 Task: Search one way flight ticket for 1 adult, 6 children, 1 infant in seat and 1 infant on lap in business from Niagara Falls: Niagara Falls International Airport to Raleigh: Raleigh-durham International Airport on 8-5-2023. Number of bags: 2 checked bags. Price is upto 85000. Outbound departure time preference is 17:00.
Action: Mouse moved to (312, 273)
Screenshot: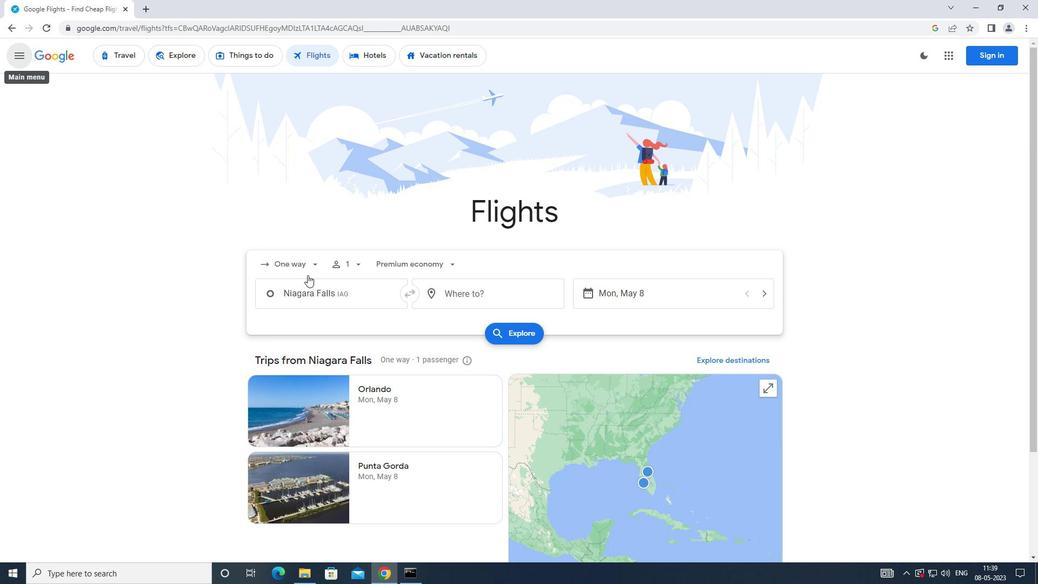 
Action: Mouse pressed left at (312, 273)
Screenshot: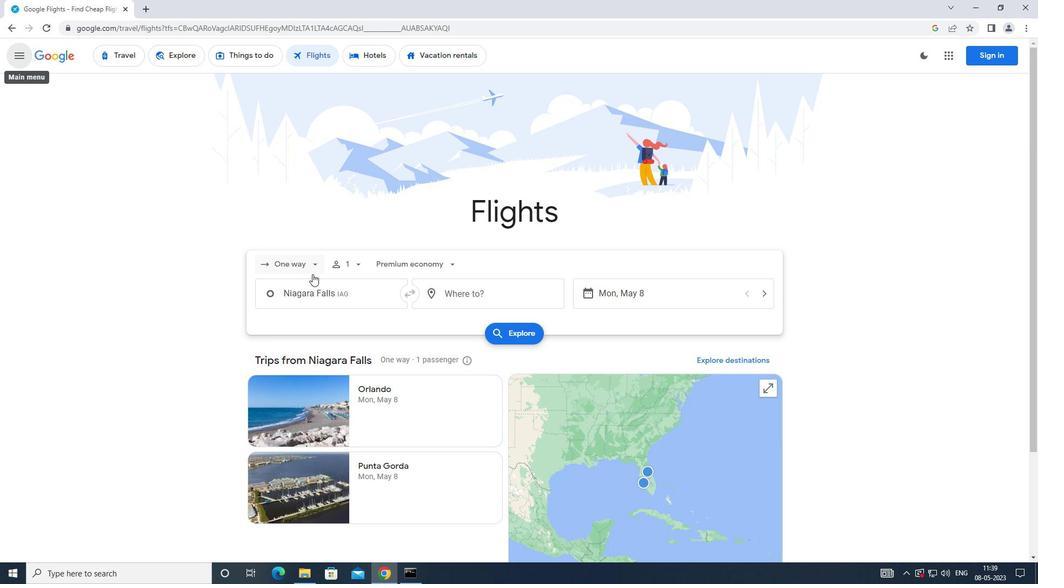 
Action: Mouse moved to (312, 307)
Screenshot: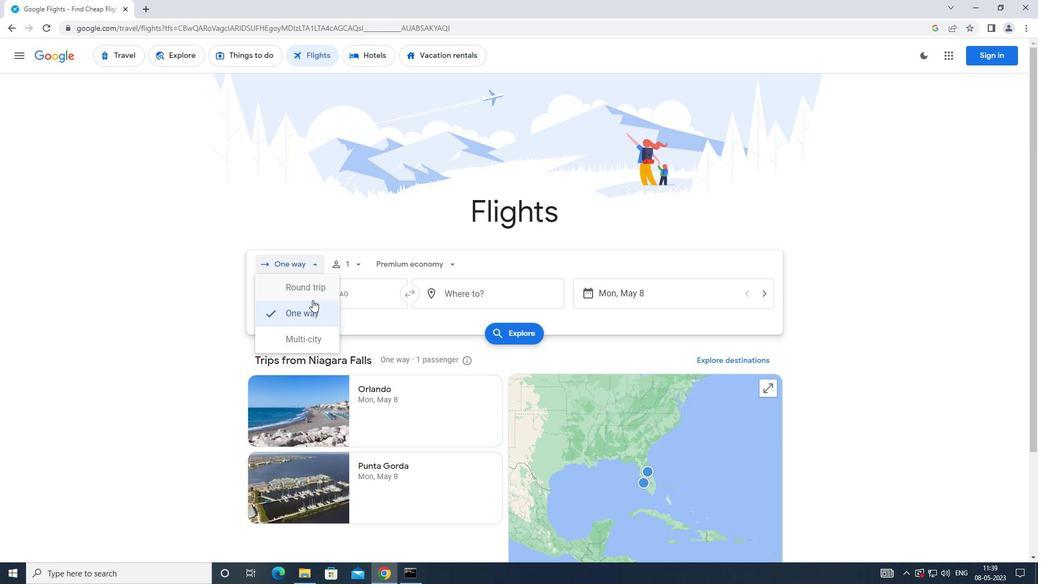 
Action: Mouse pressed left at (312, 307)
Screenshot: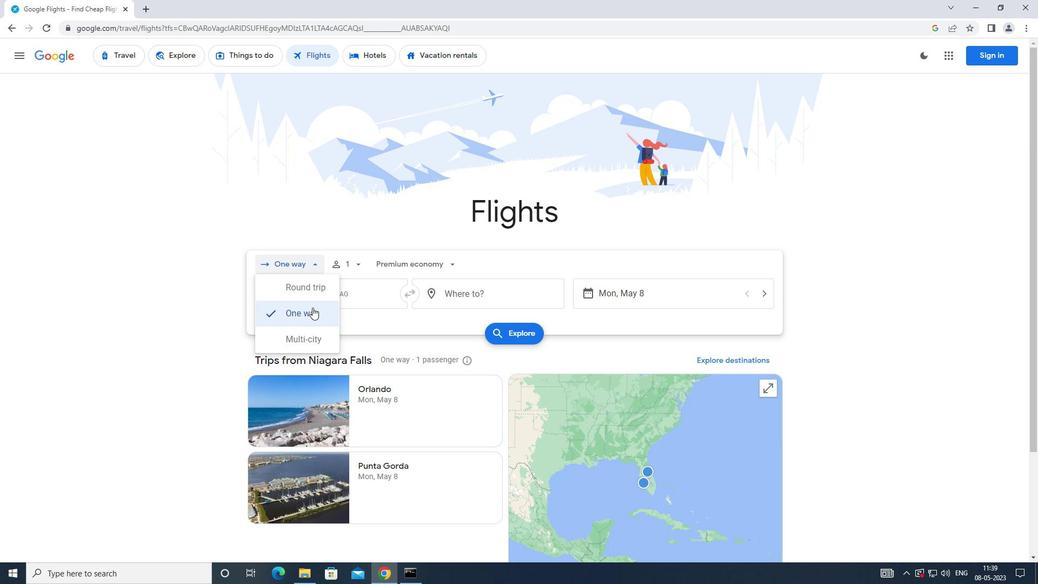 
Action: Mouse moved to (358, 266)
Screenshot: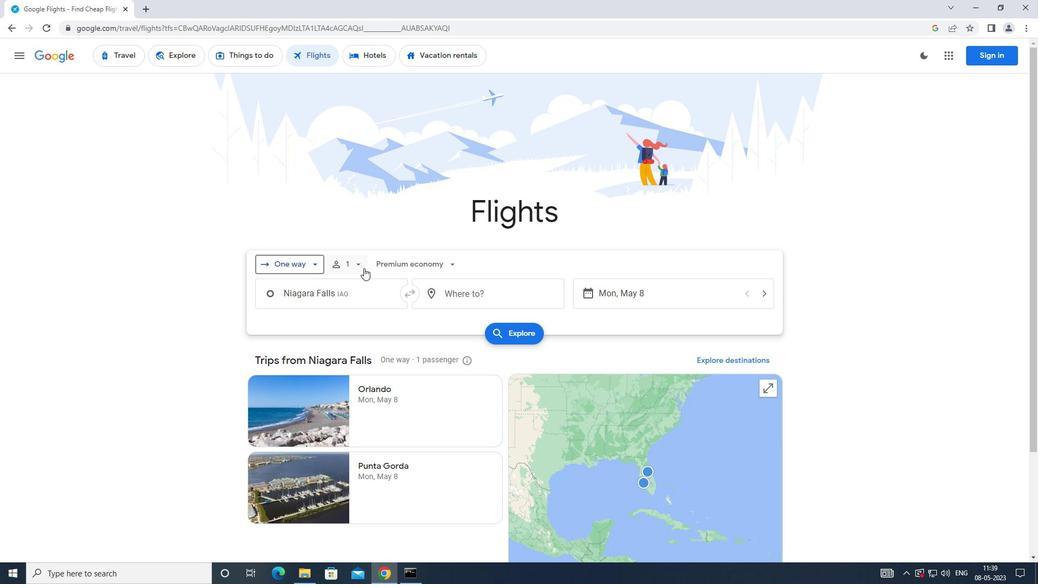
Action: Mouse pressed left at (358, 266)
Screenshot: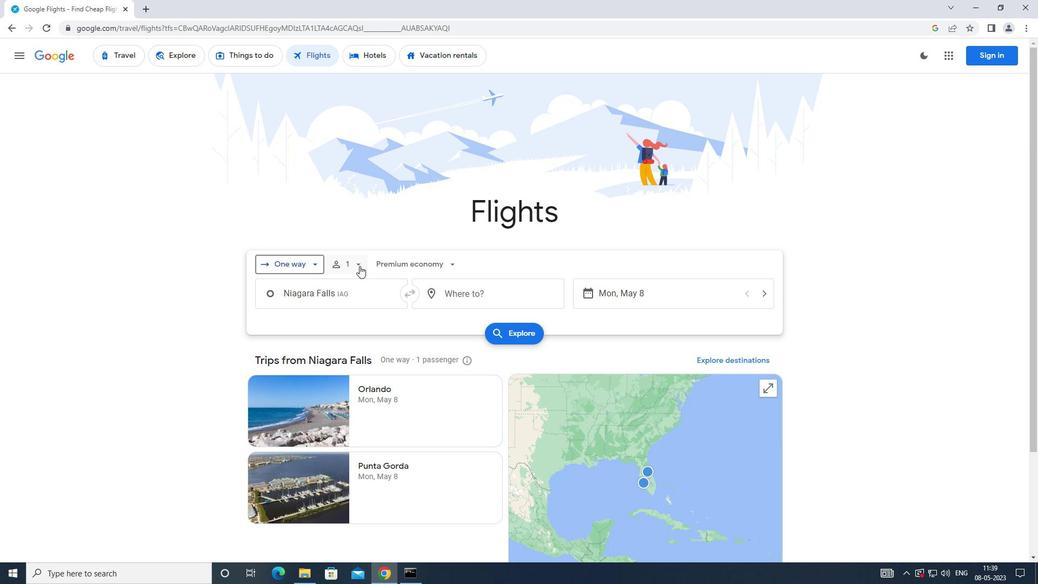 
Action: Mouse moved to (439, 320)
Screenshot: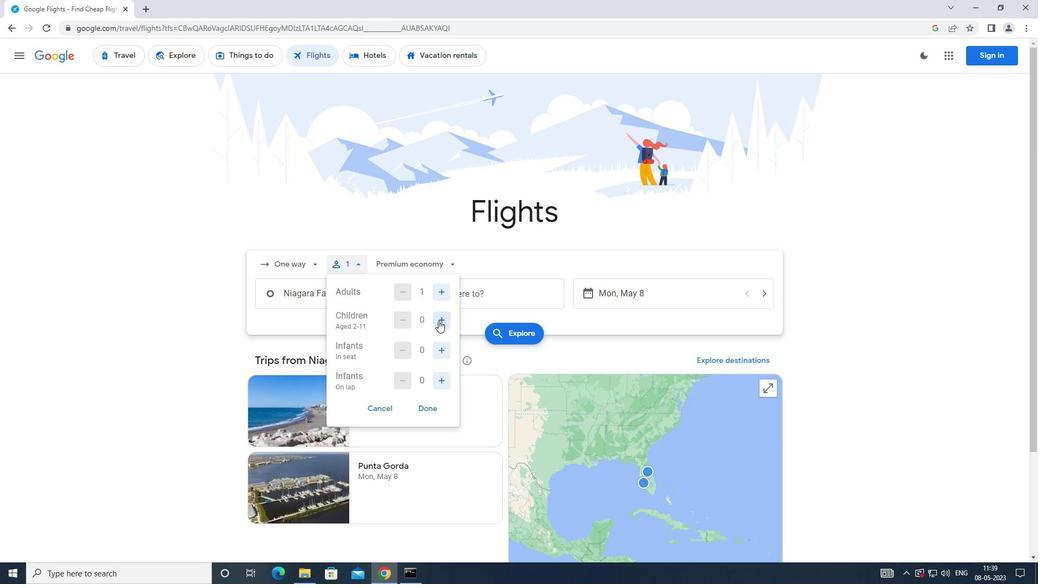 
Action: Mouse pressed left at (439, 320)
Screenshot: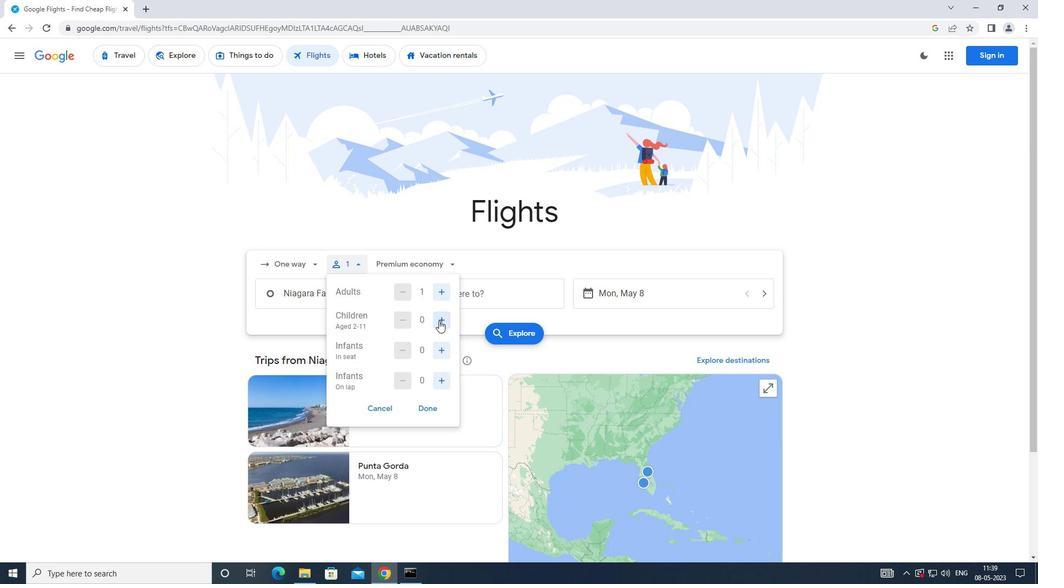 
Action: Mouse pressed left at (439, 320)
Screenshot: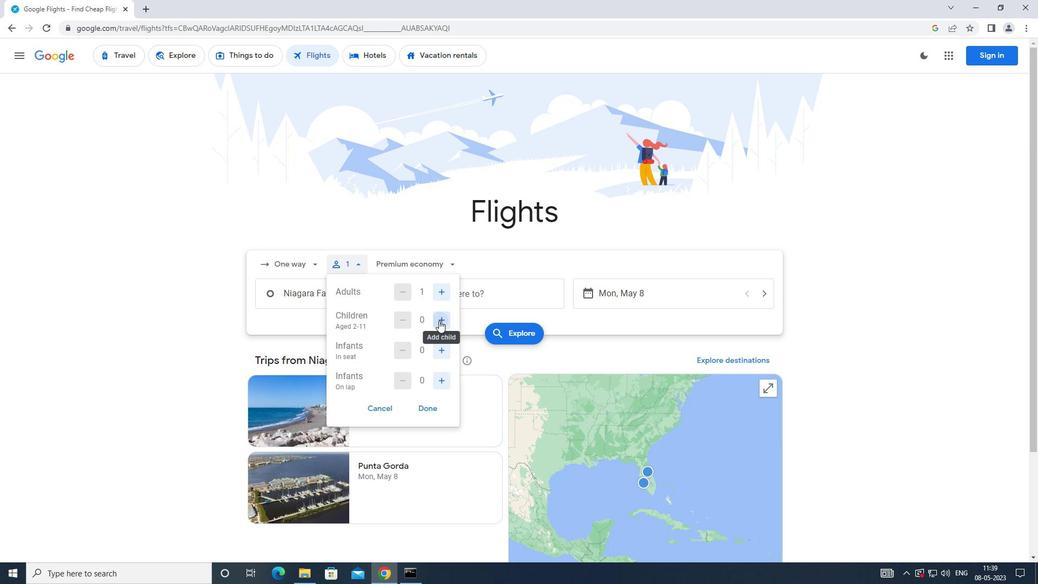 
Action: Mouse pressed left at (439, 320)
Screenshot: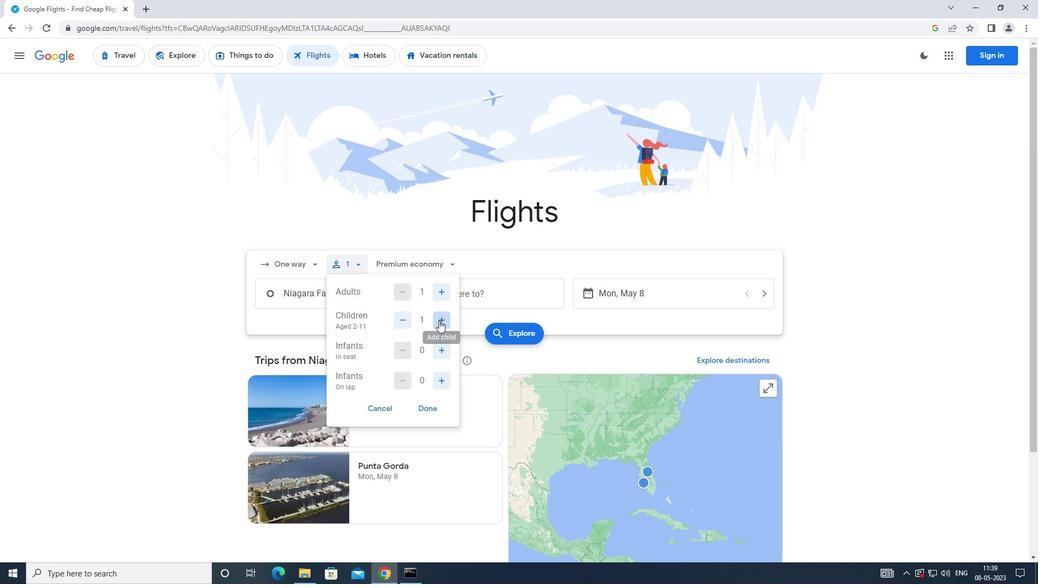 
Action: Mouse pressed left at (439, 320)
Screenshot: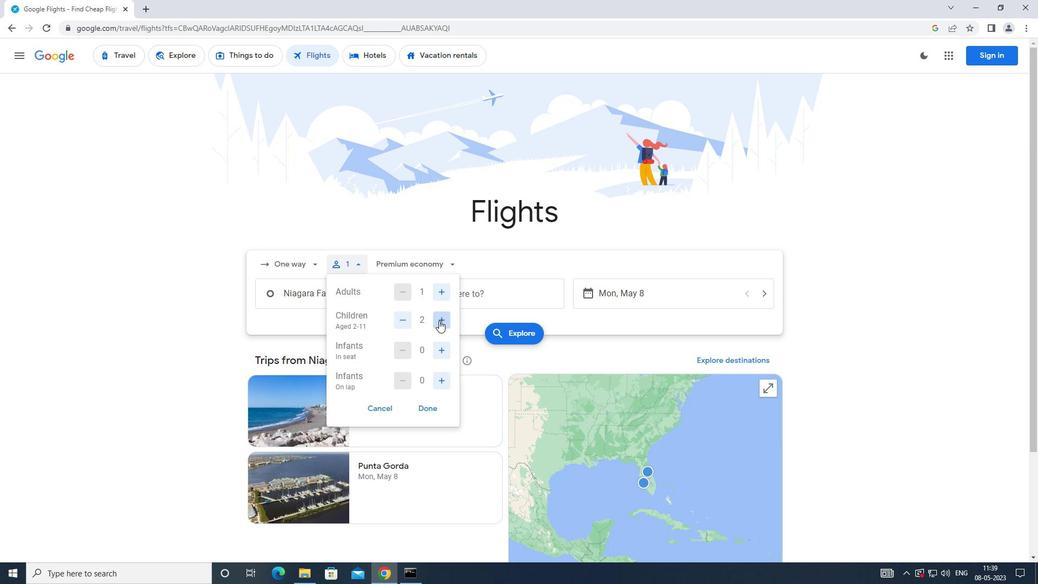
Action: Mouse pressed left at (439, 320)
Screenshot: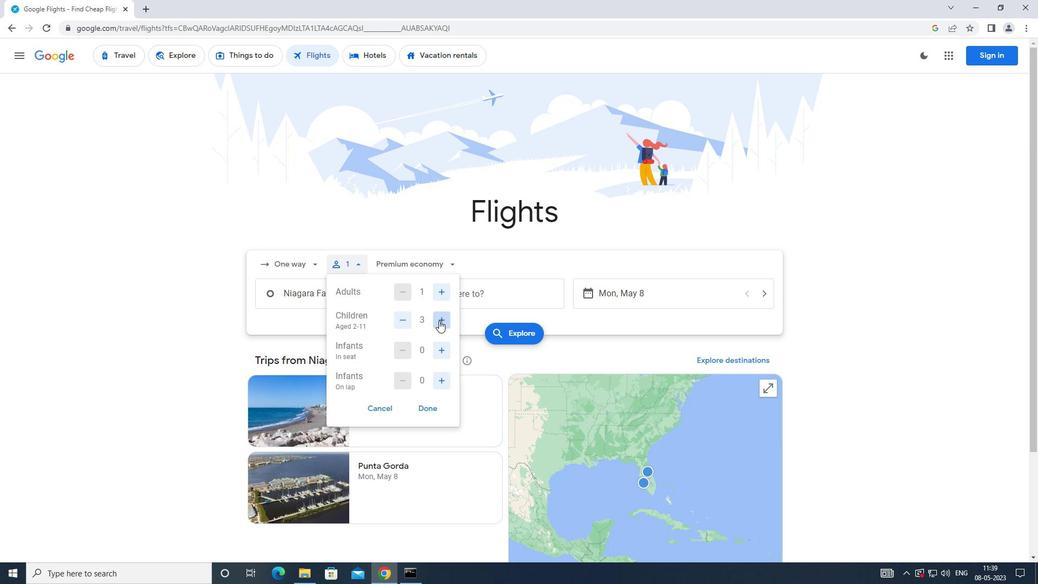 
Action: Mouse pressed left at (439, 320)
Screenshot: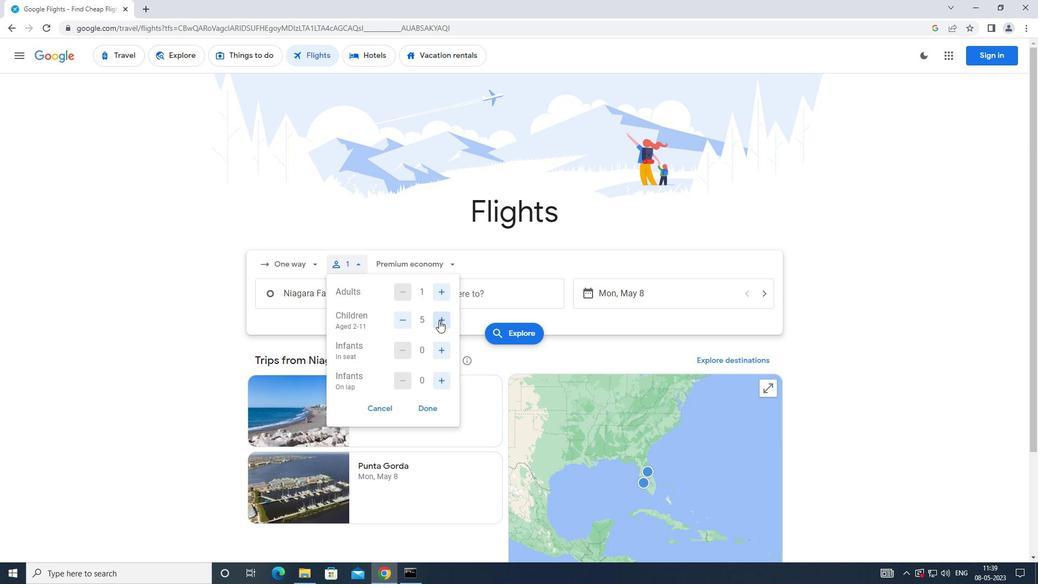 
Action: Mouse moved to (442, 359)
Screenshot: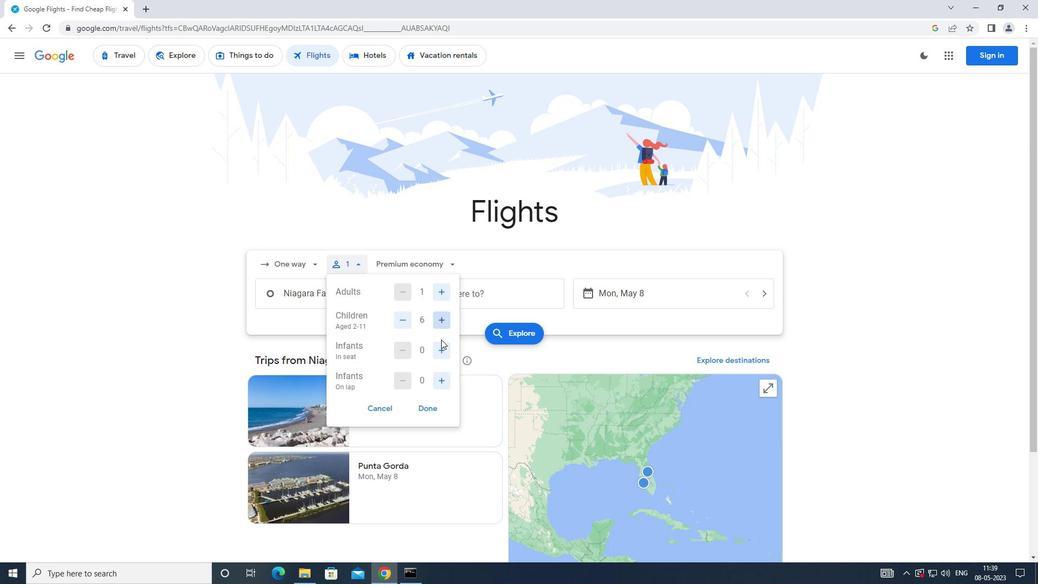 
Action: Mouse pressed left at (442, 359)
Screenshot: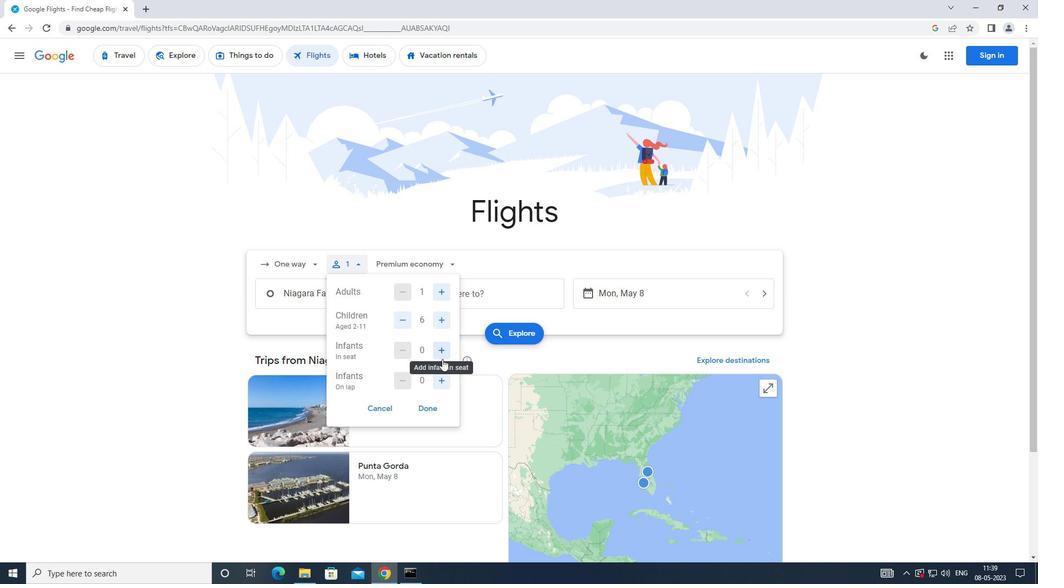 
Action: Mouse moved to (444, 387)
Screenshot: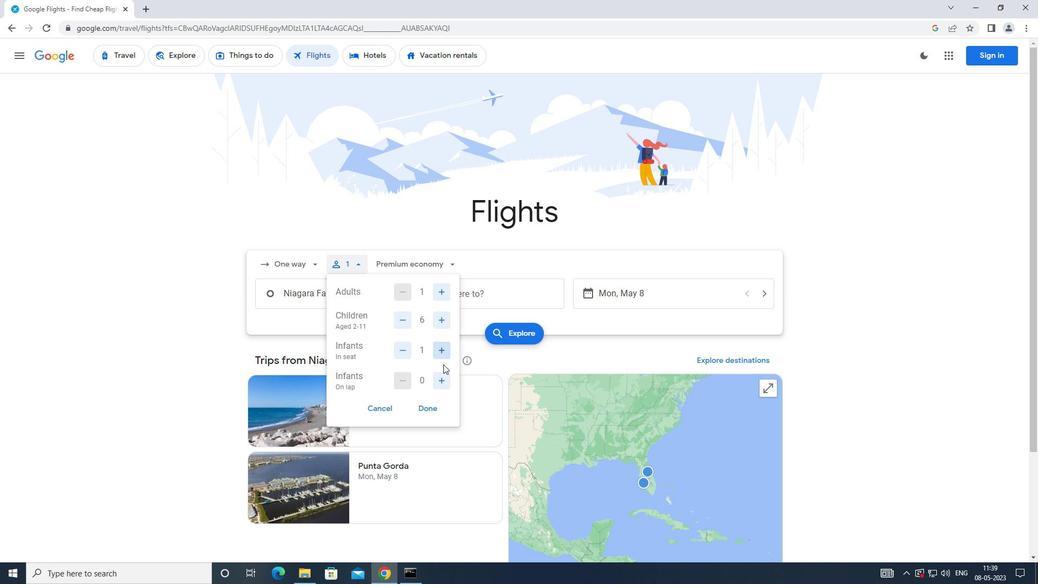 
Action: Mouse pressed left at (444, 387)
Screenshot: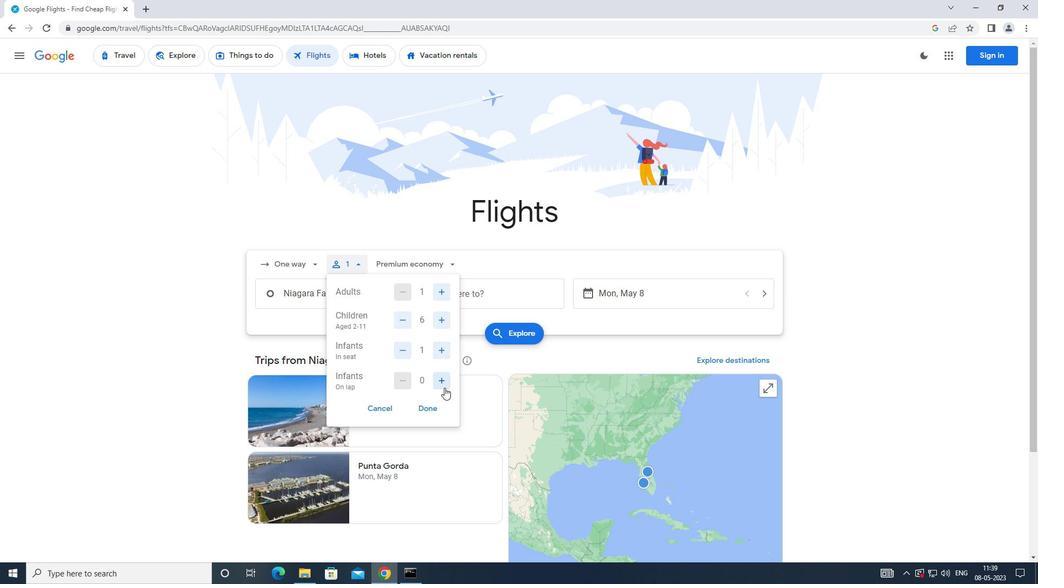 
Action: Mouse moved to (434, 405)
Screenshot: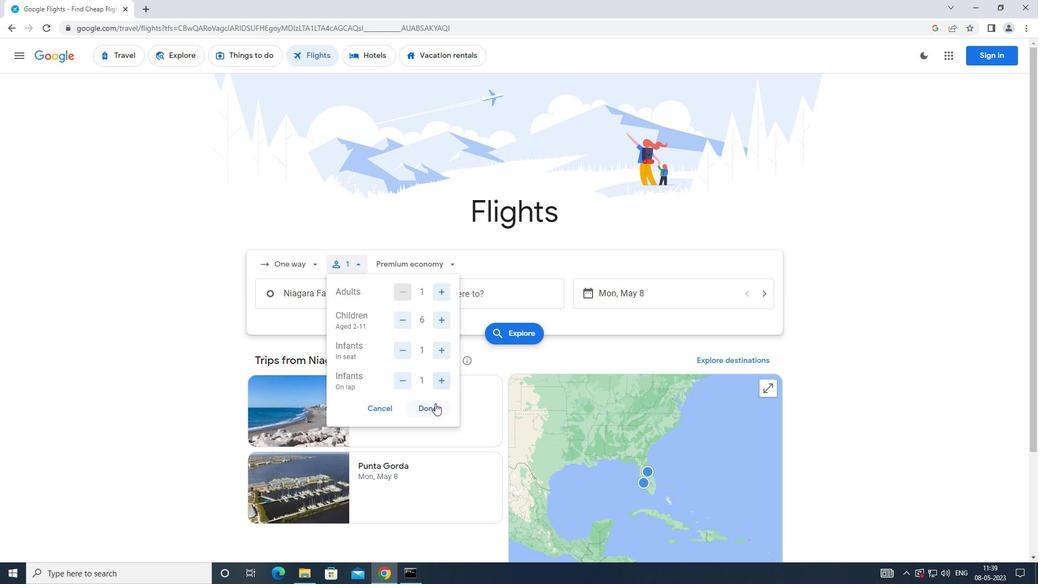 
Action: Mouse pressed left at (434, 405)
Screenshot: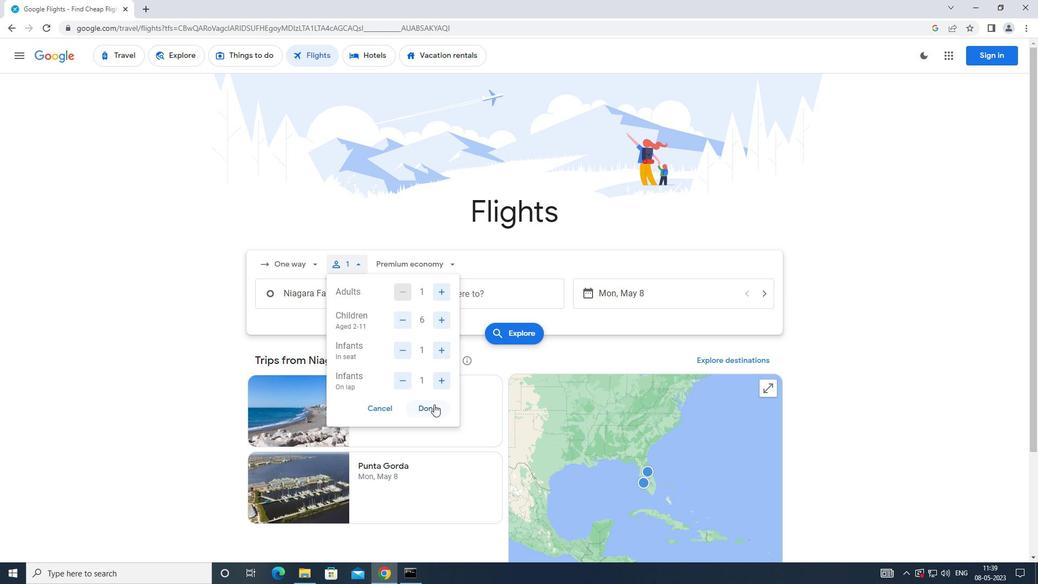 
Action: Mouse moved to (389, 269)
Screenshot: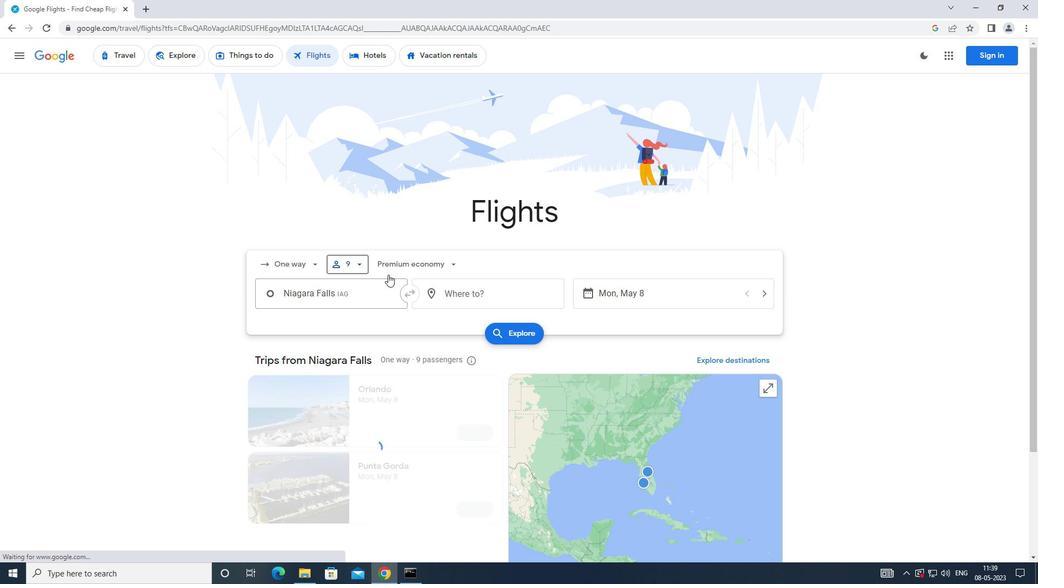 
Action: Mouse pressed left at (389, 269)
Screenshot: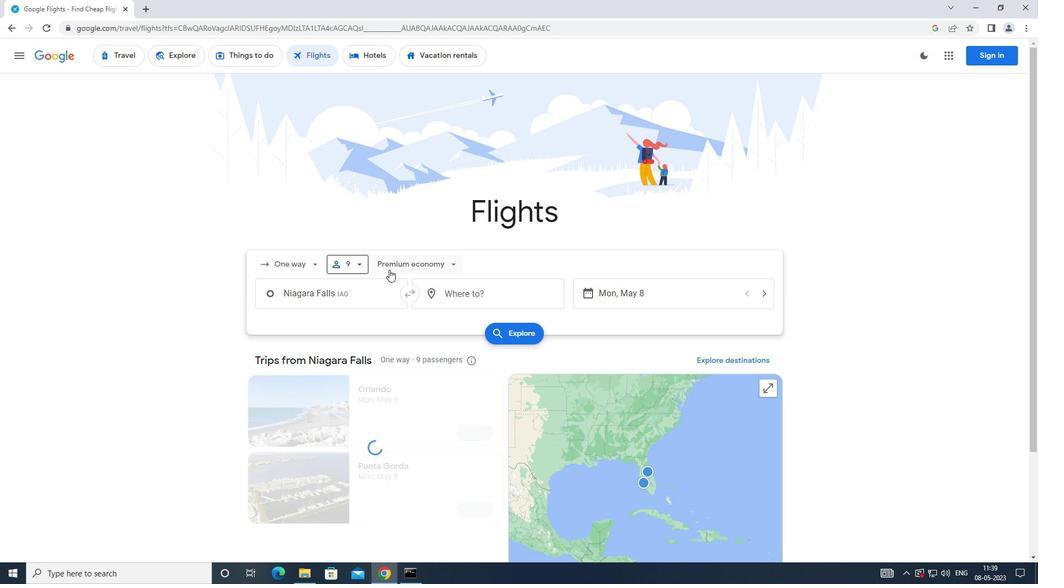 
Action: Mouse moved to (412, 335)
Screenshot: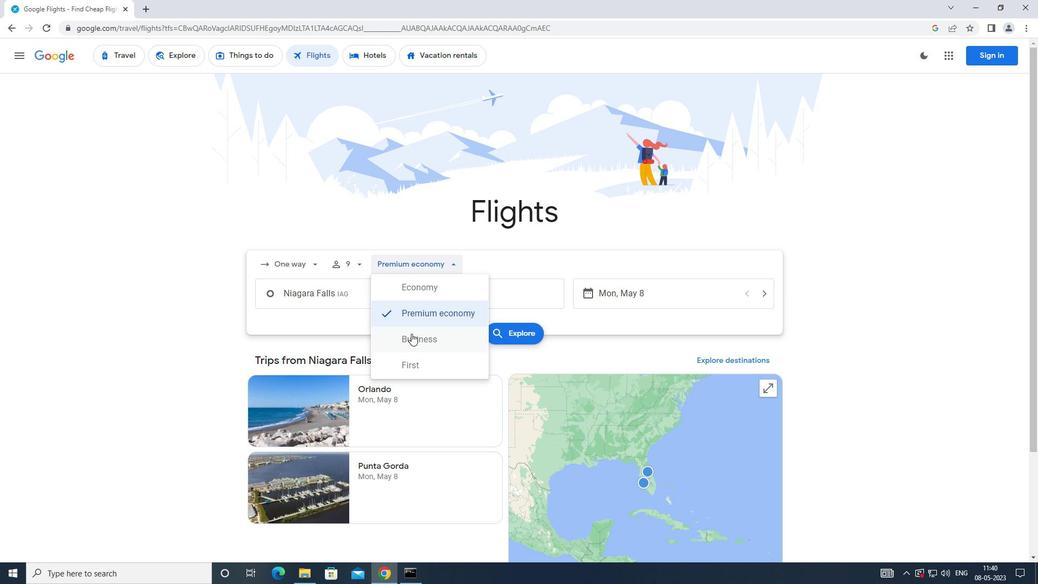 
Action: Mouse pressed left at (412, 335)
Screenshot: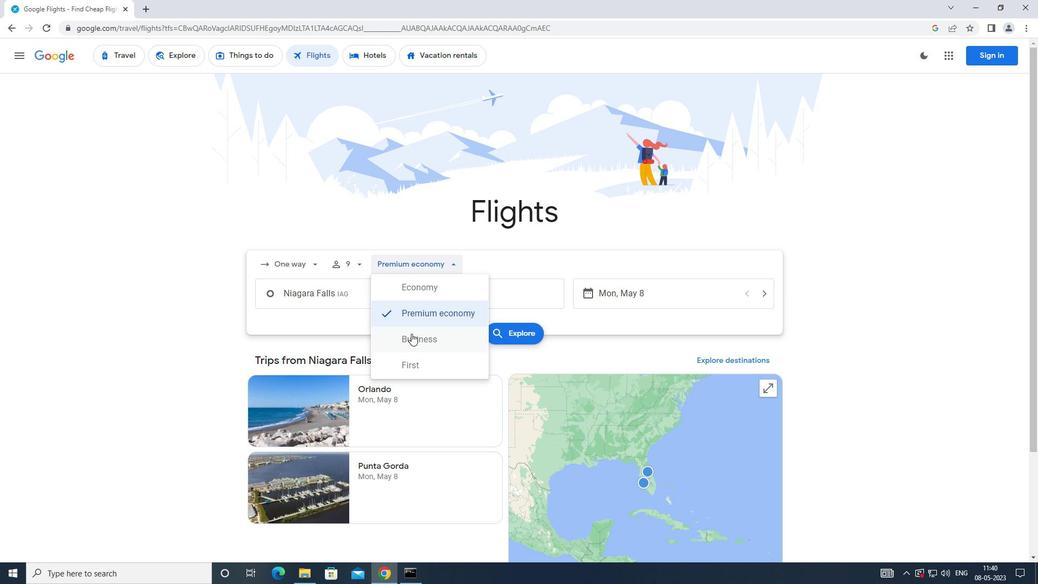 
Action: Mouse moved to (367, 293)
Screenshot: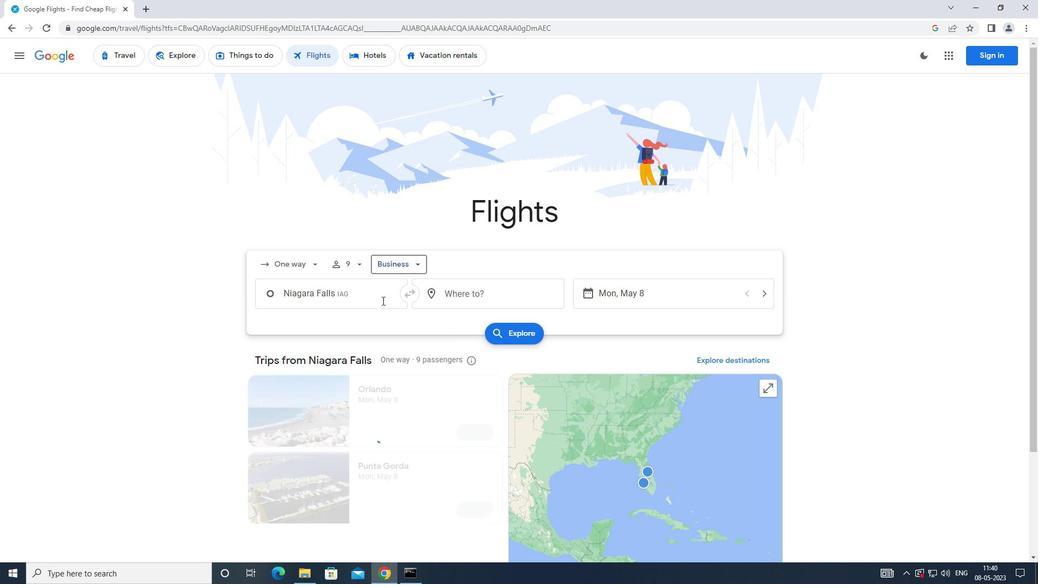 
Action: Mouse pressed left at (367, 293)
Screenshot: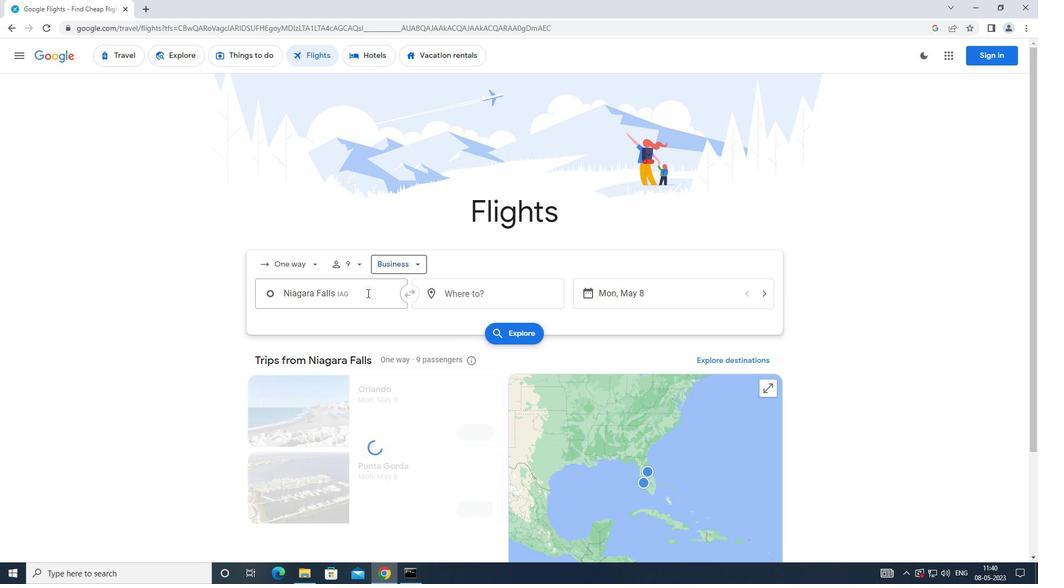
Action: Mouse moved to (362, 329)
Screenshot: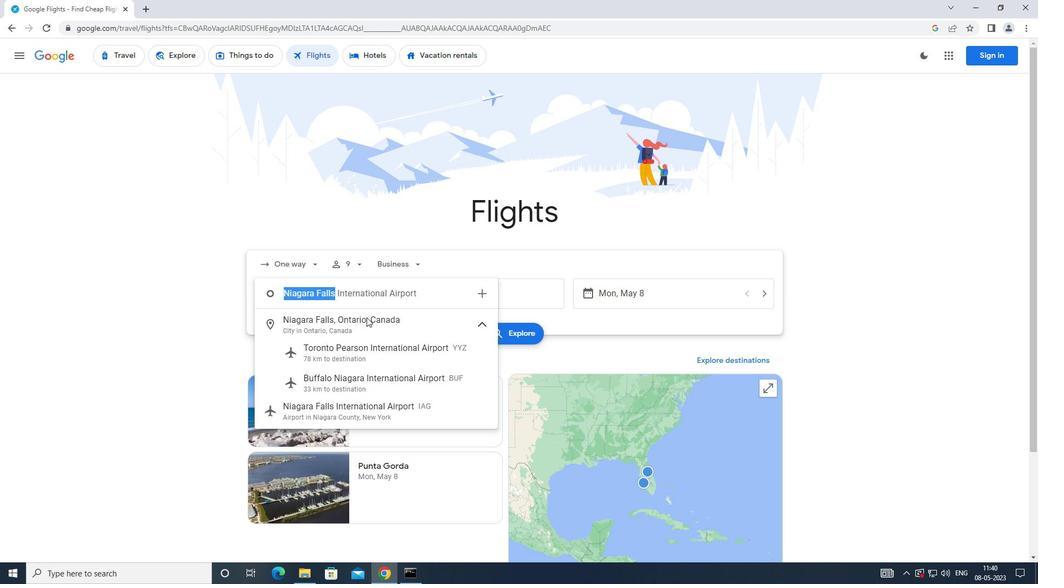 
Action: Mouse pressed left at (362, 329)
Screenshot: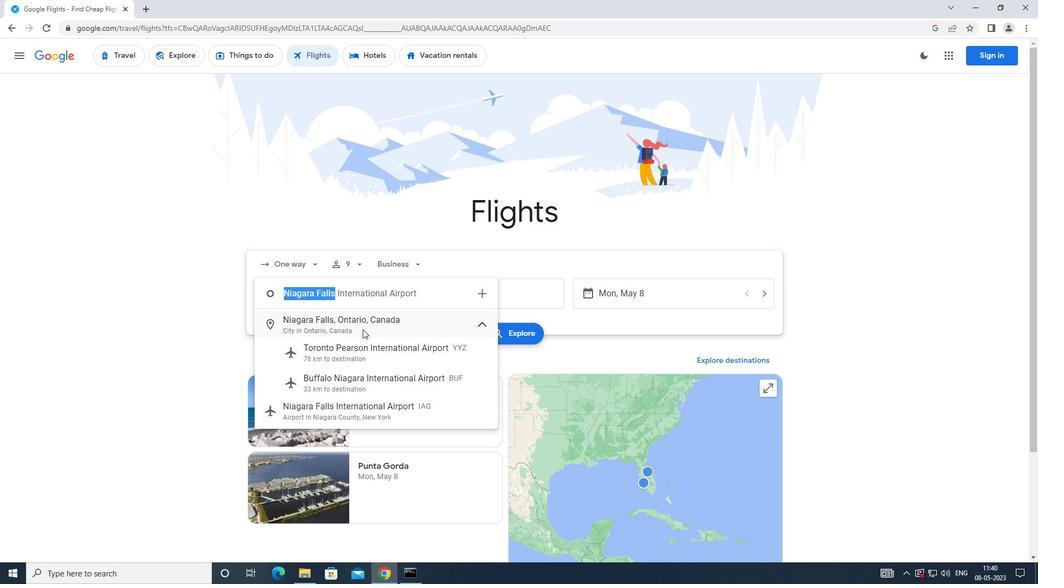 
Action: Mouse moved to (449, 296)
Screenshot: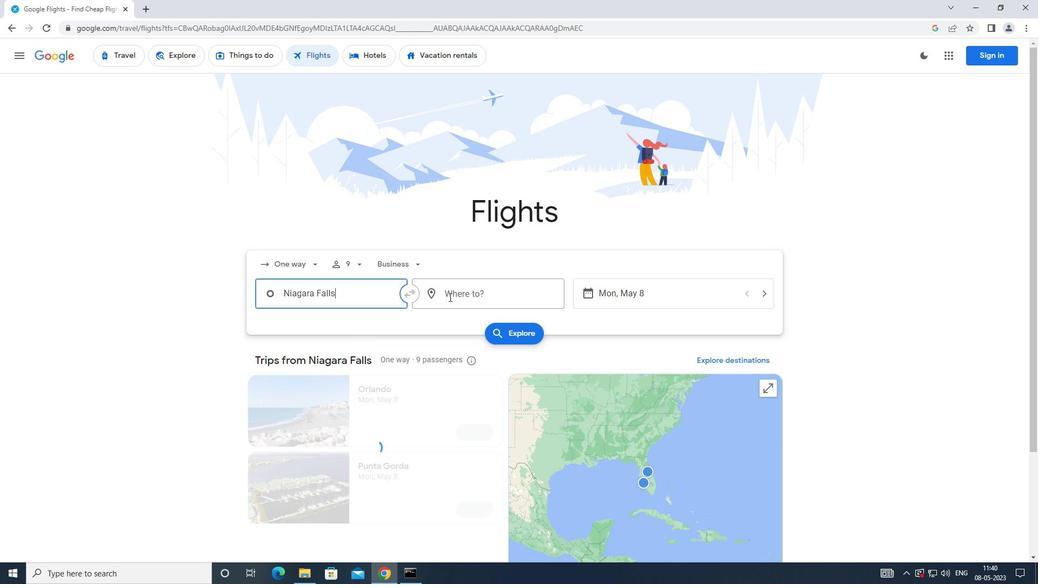 
Action: Mouse pressed left at (449, 296)
Screenshot: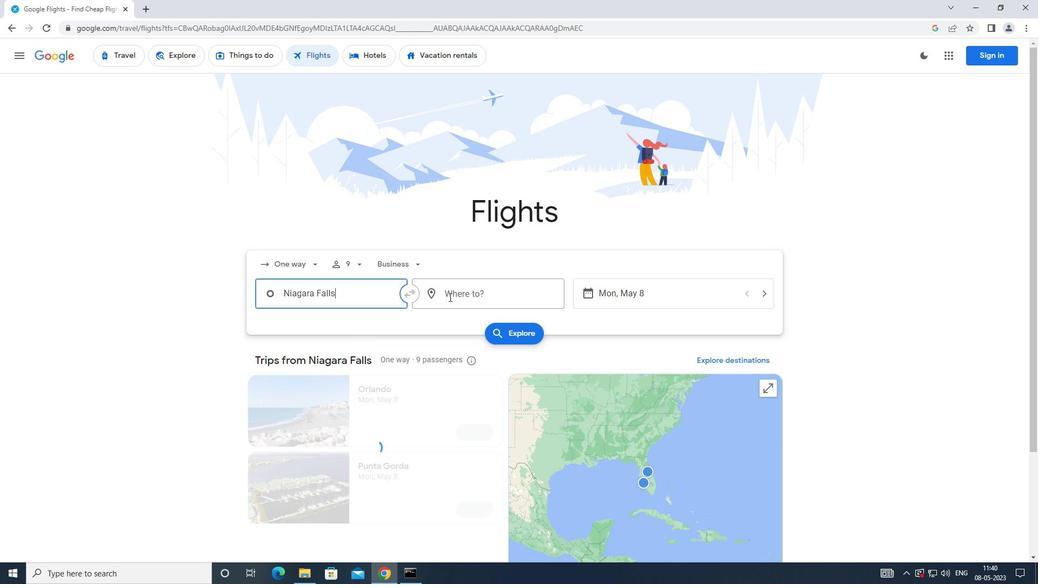 
Action: Mouse moved to (456, 318)
Screenshot: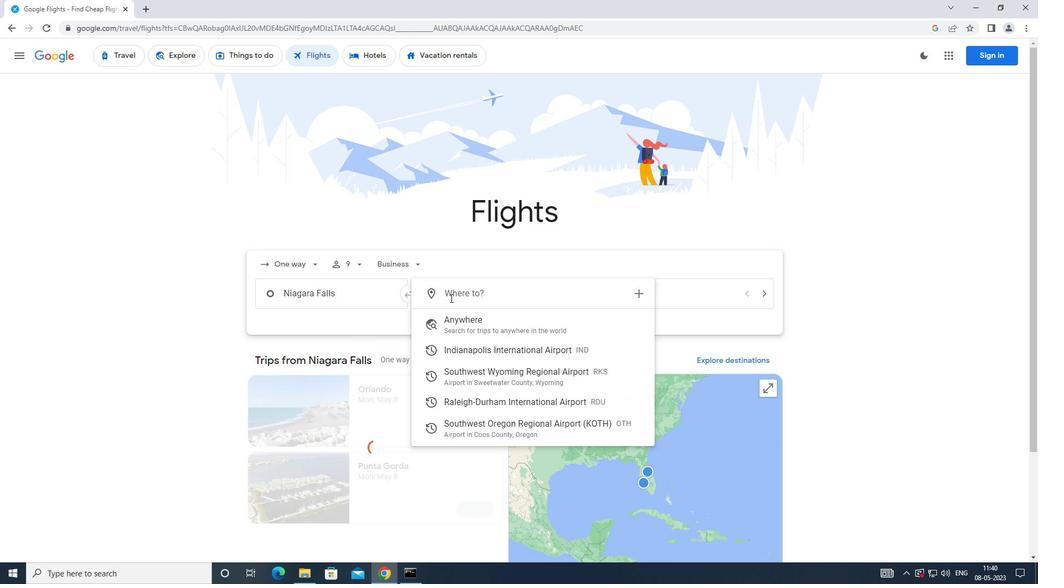 
Action: Key pressed <Key.caps_lock>r<Key.caps_lock>aleigh
Screenshot: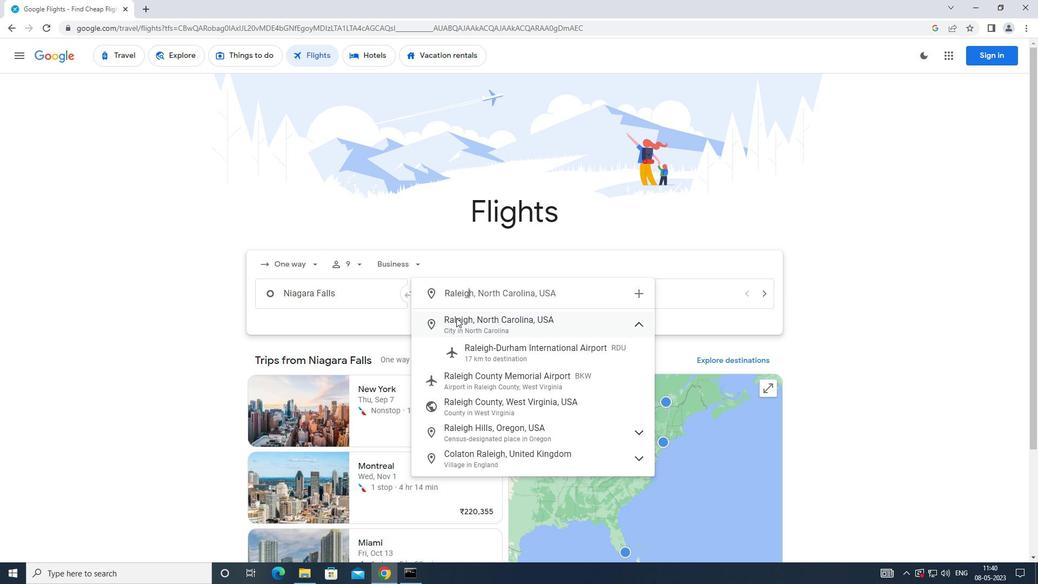 
Action: Mouse moved to (470, 377)
Screenshot: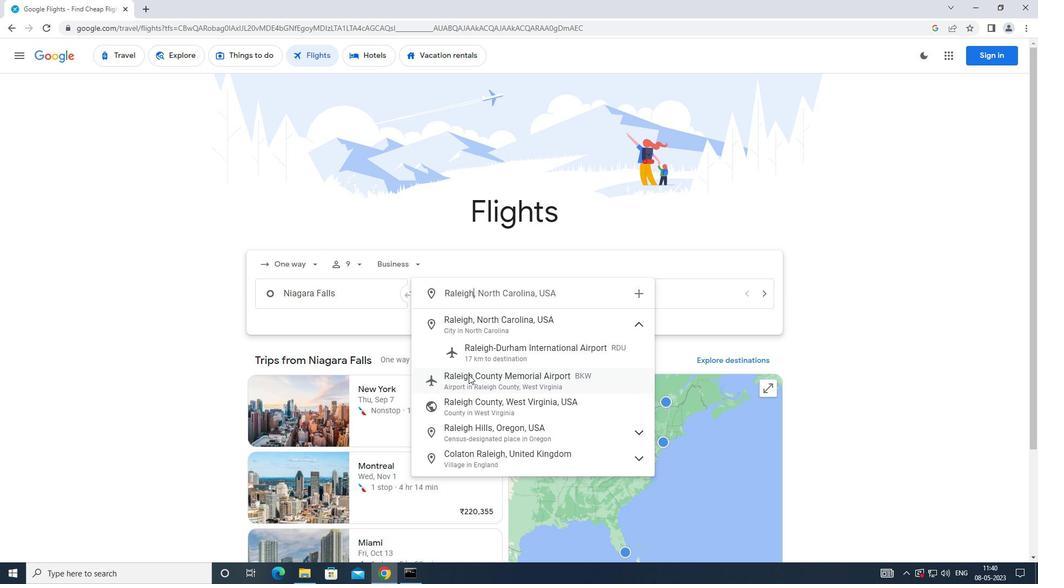 
Action: Mouse pressed left at (470, 377)
Screenshot: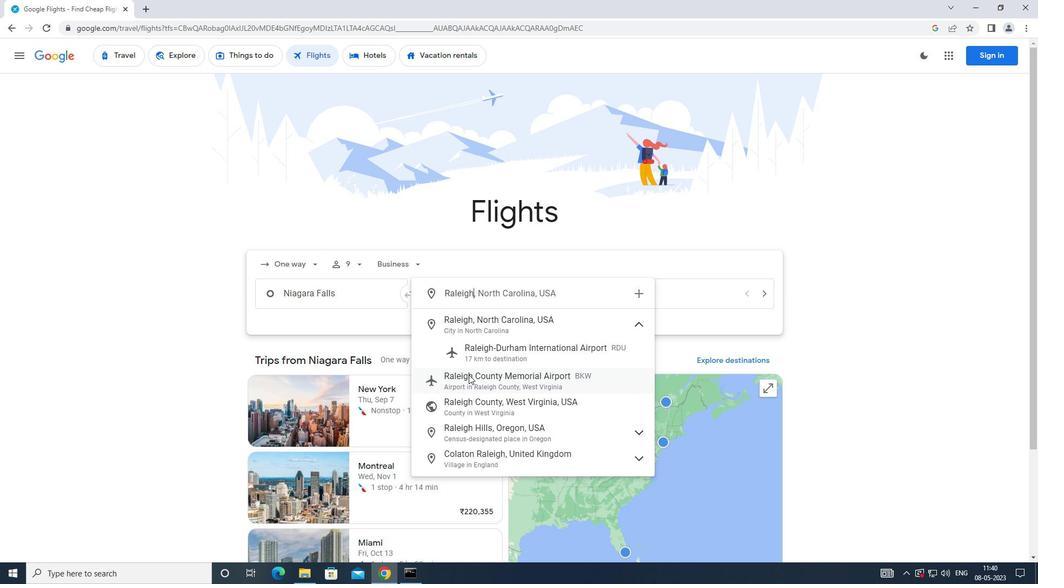 
Action: Mouse moved to (596, 293)
Screenshot: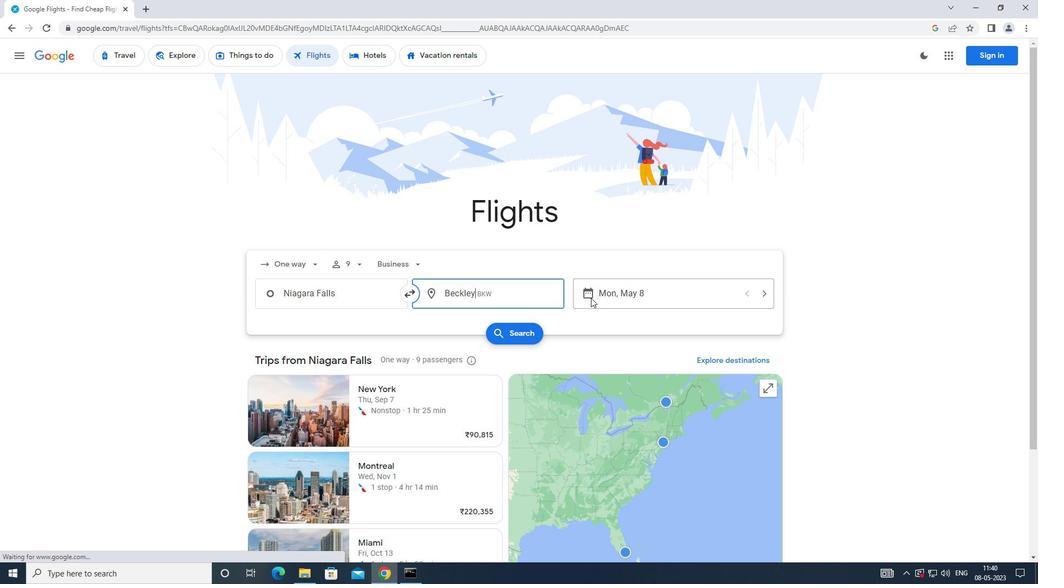 
Action: Mouse pressed left at (596, 293)
Screenshot: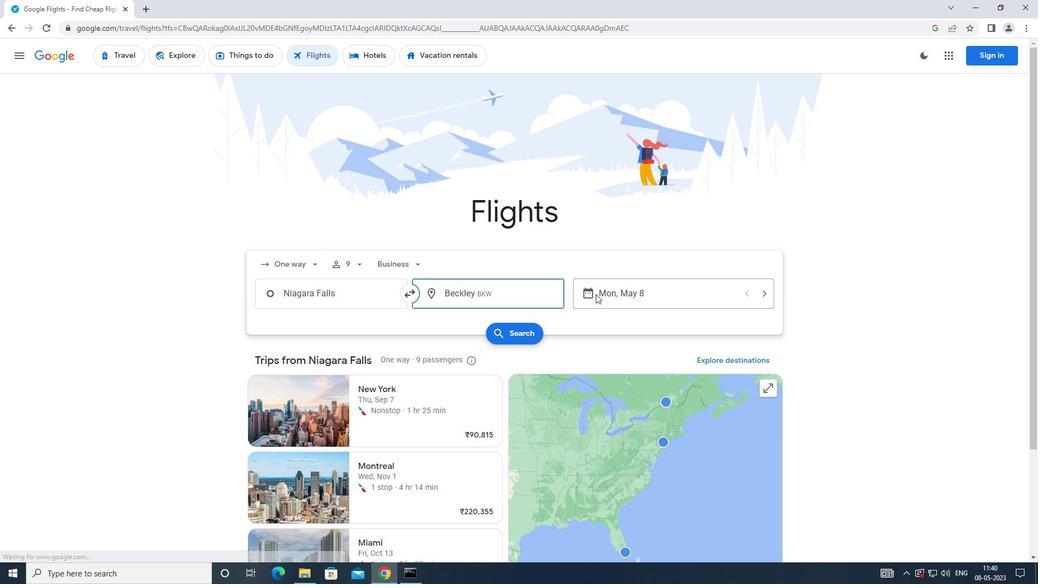 
Action: Mouse moved to (409, 399)
Screenshot: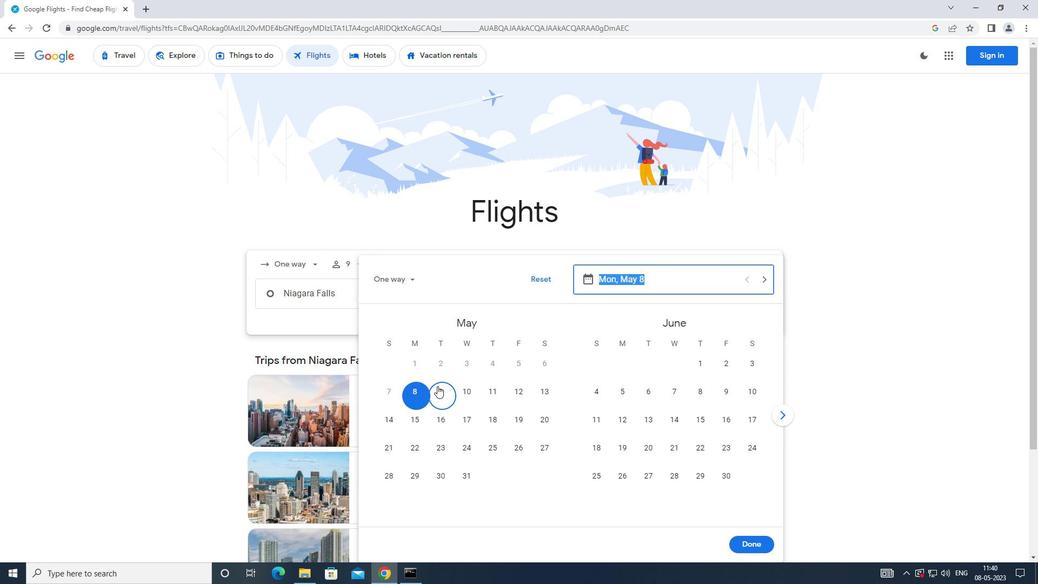 
Action: Mouse pressed left at (409, 399)
Screenshot: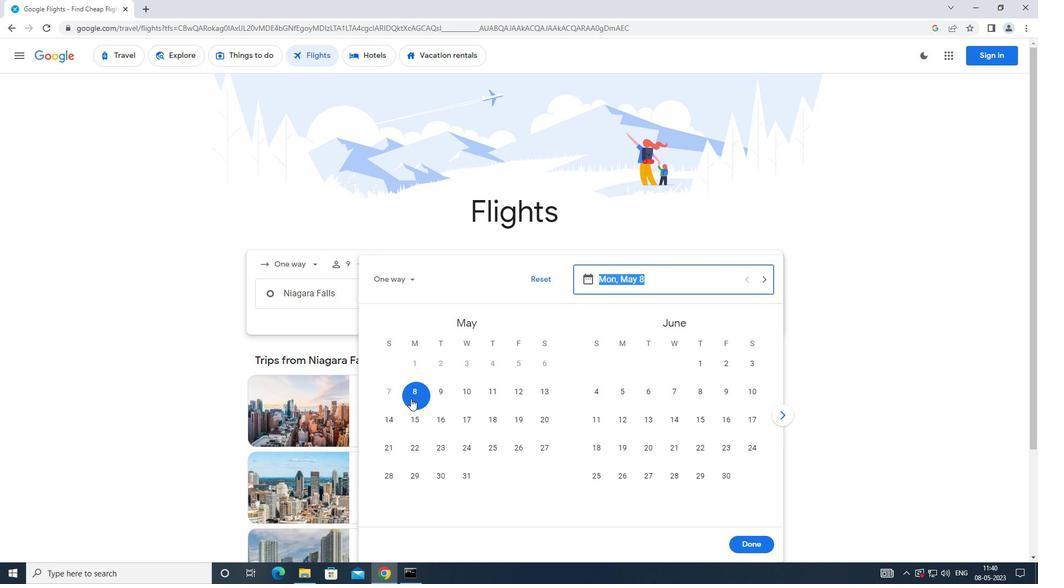
Action: Mouse moved to (753, 538)
Screenshot: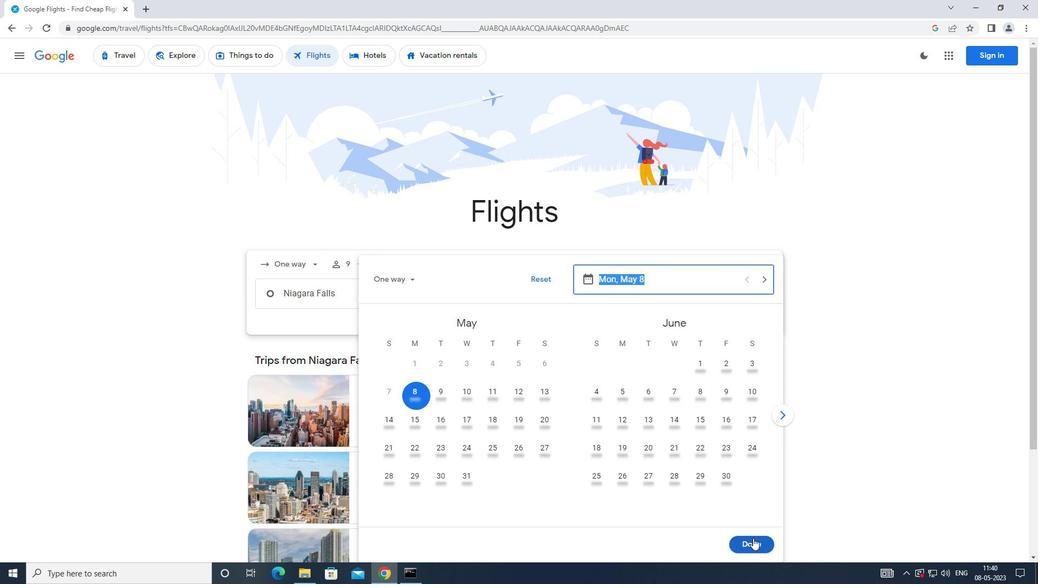 
Action: Mouse pressed left at (753, 538)
Screenshot: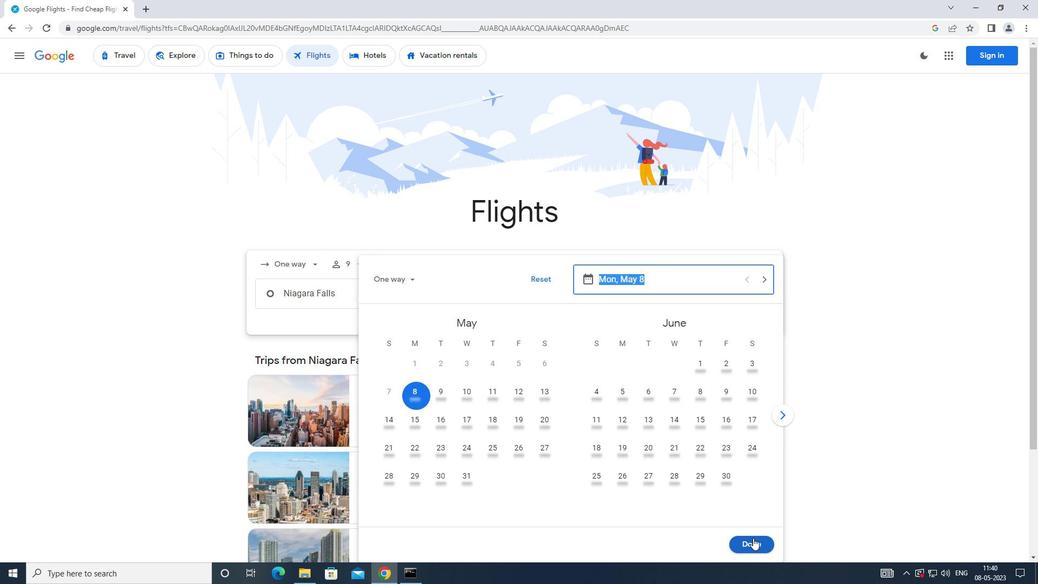 
Action: Mouse moved to (512, 328)
Screenshot: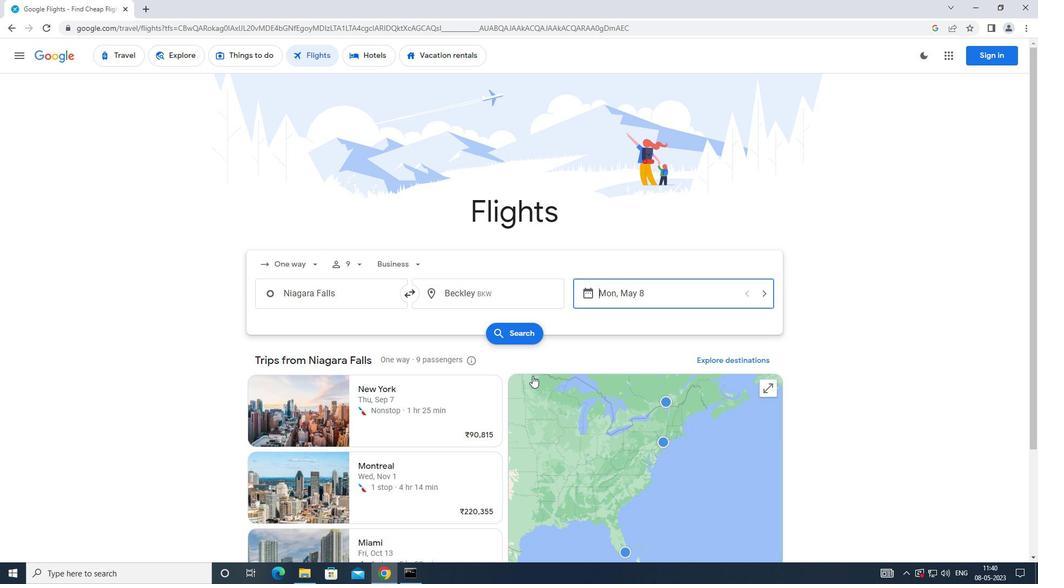 
Action: Mouse pressed left at (512, 328)
Screenshot: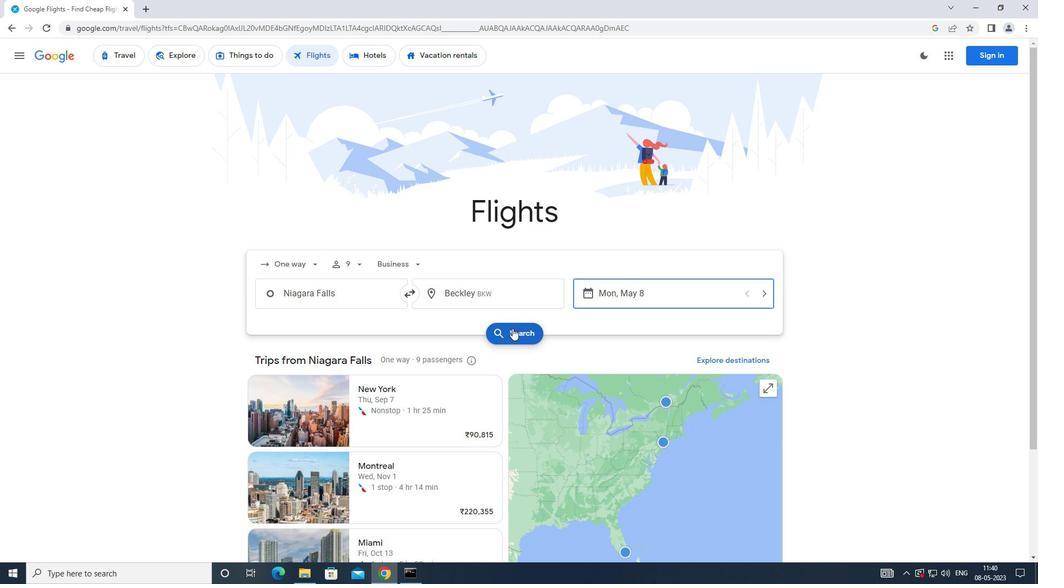 
Action: Mouse moved to (257, 158)
Screenshot: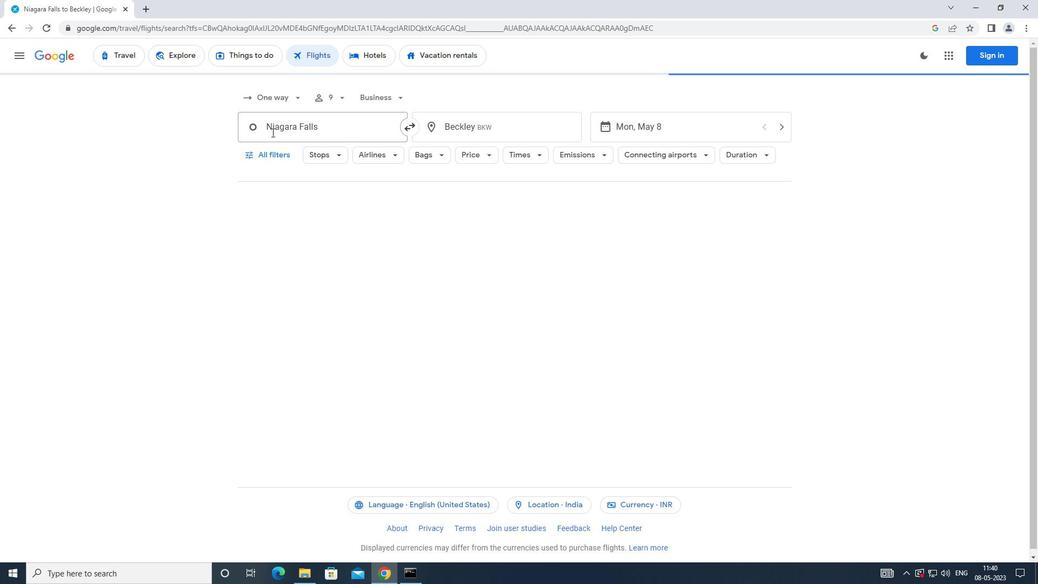 
Action: Mouse pressed left at (257, 158)
Screenshot: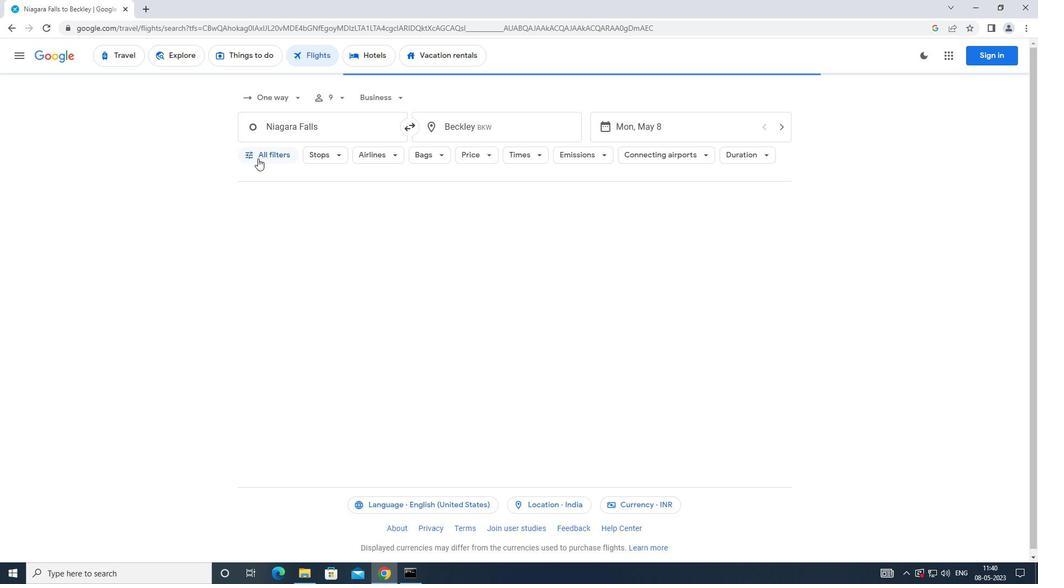 
Action: Mouse moved to (398, 381)
Screenshot: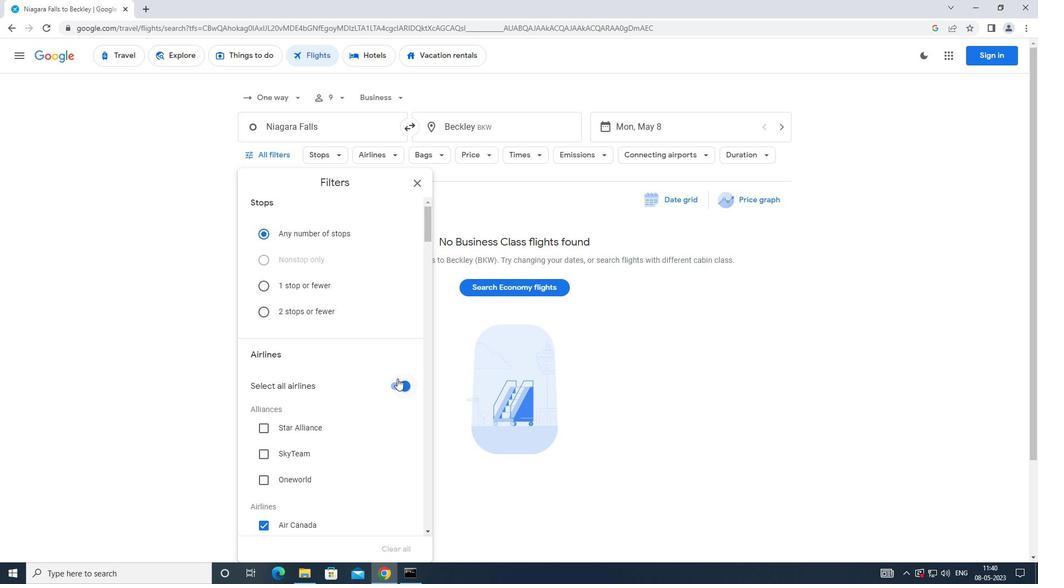 
Action: Mouse pressed left at (398, 381)
Screenshot: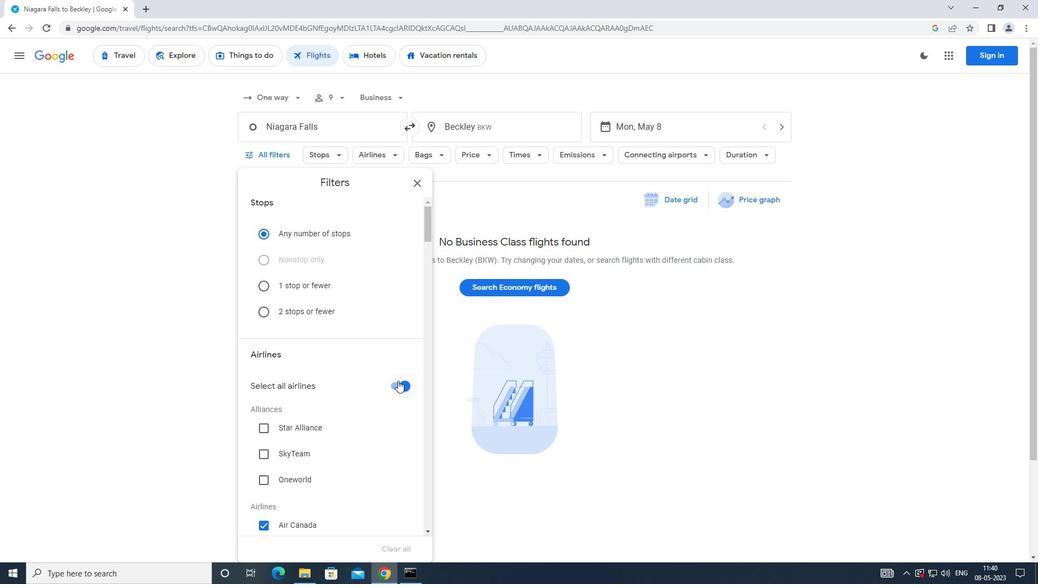 
Action: Mouse moved to (398, 381)
Screenshot: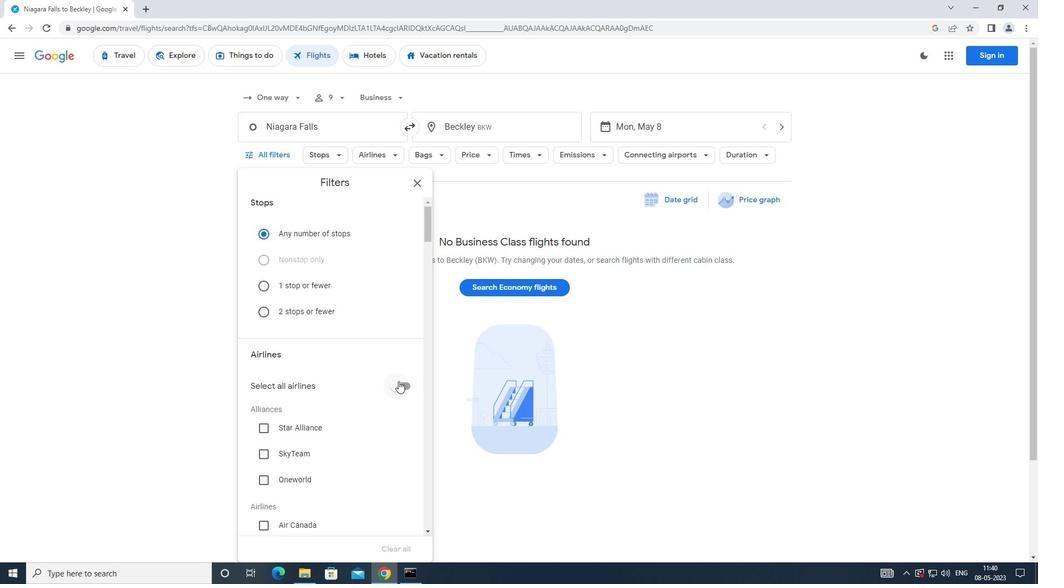 
Action: Mouse scrolled (398, 381) with delta (0, 0)
Screenshot: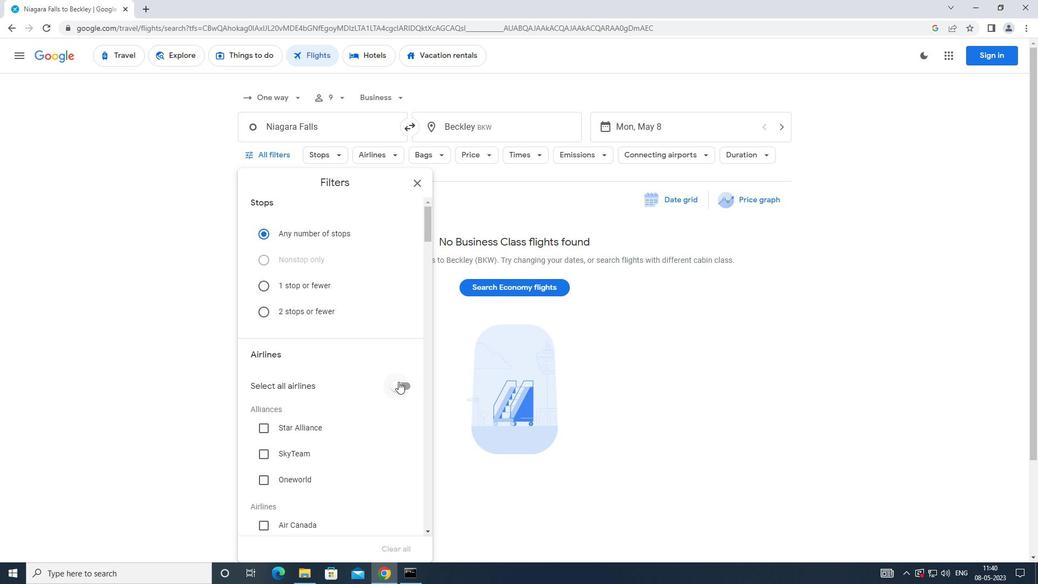 
Action: Mouse scrolled (398, 381) with delta (0, 0)
Screenshot: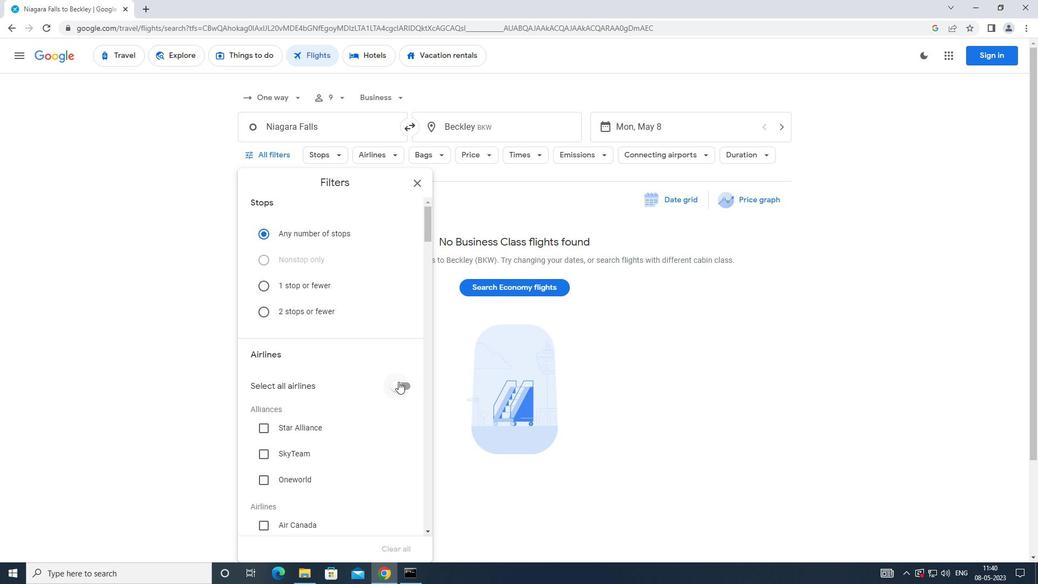 
Action: Mouse moved to (397, 381)
Screenshot: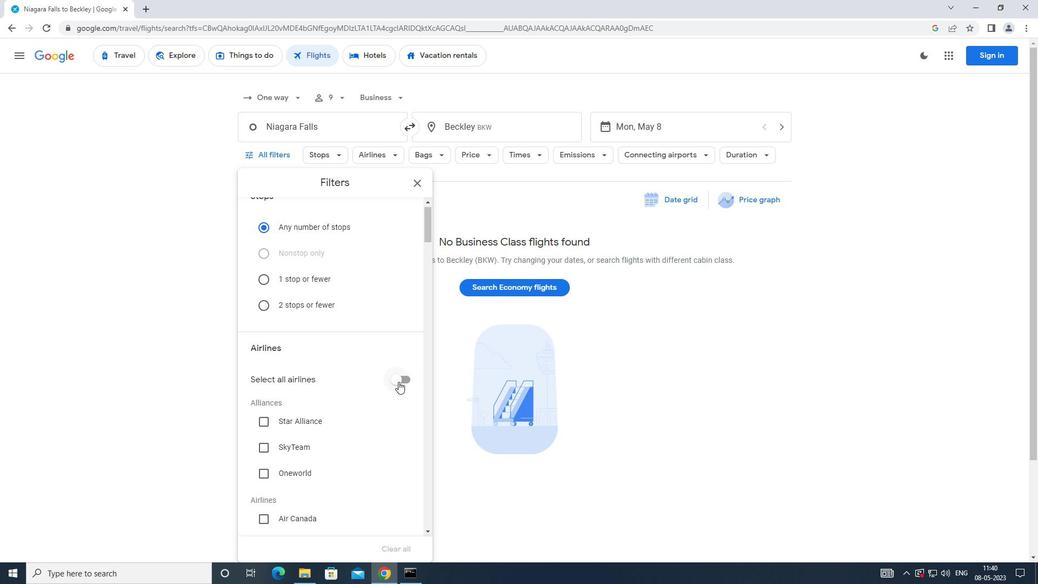 
Action: Mouse scrolled (397, 381) with delta (0, 0)
Screenshot: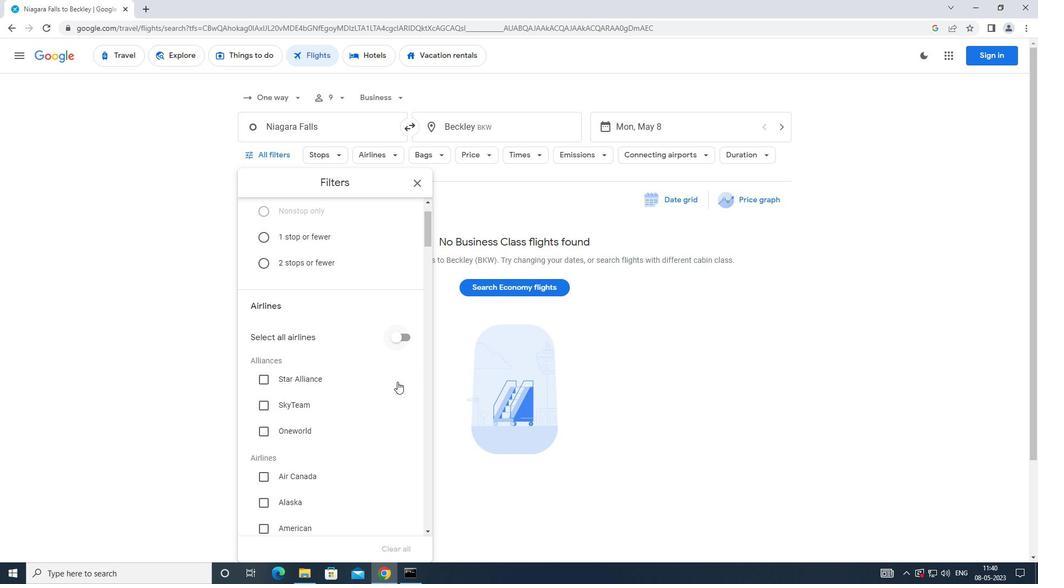 
Action: Mouse moved to (396, 381)
Screenshot: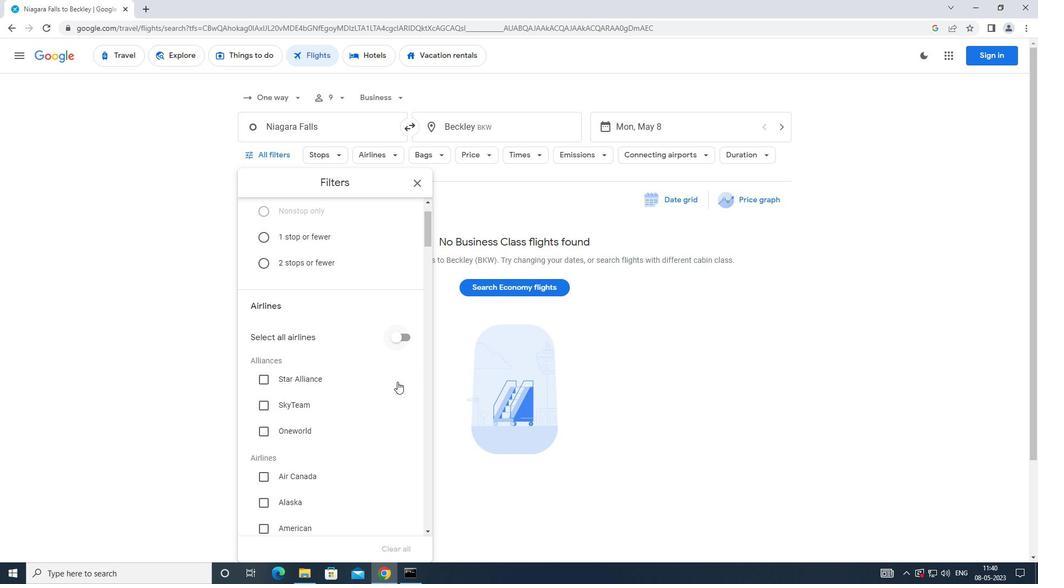 
Action: Mouse scrolled (396, 381) with delta (0, 0)
Screenshot: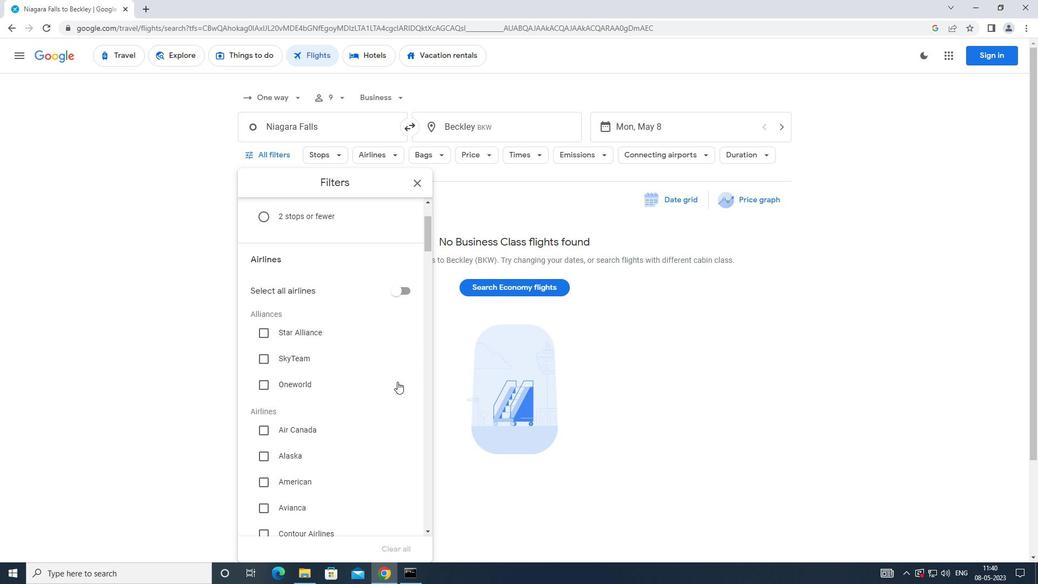 
Action: Mouse moved to (392, 375)
Screenshot: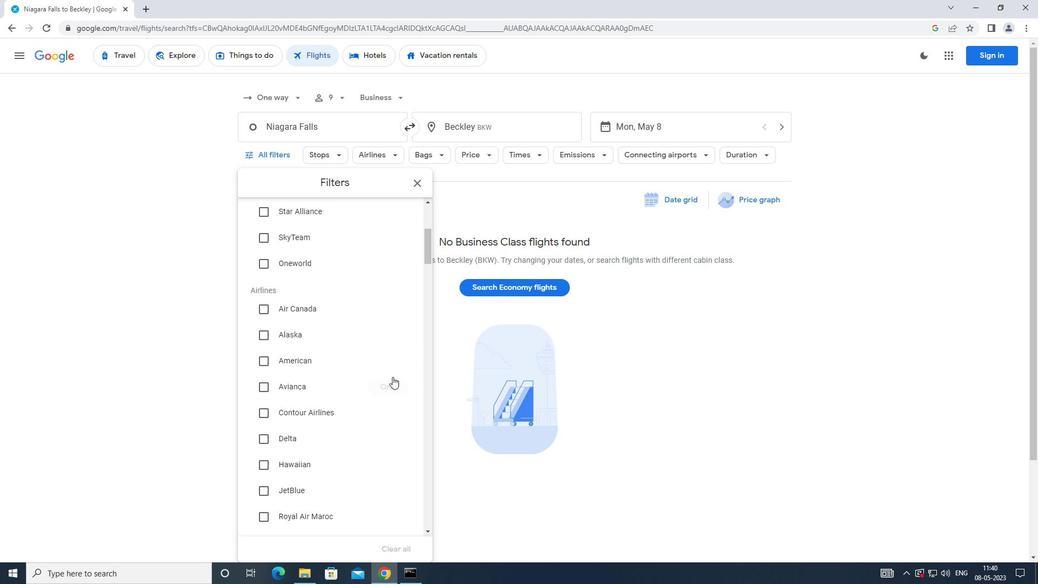 
Action: Mouse scrolled (392, 375) with delta (0, 0)
Screenshot: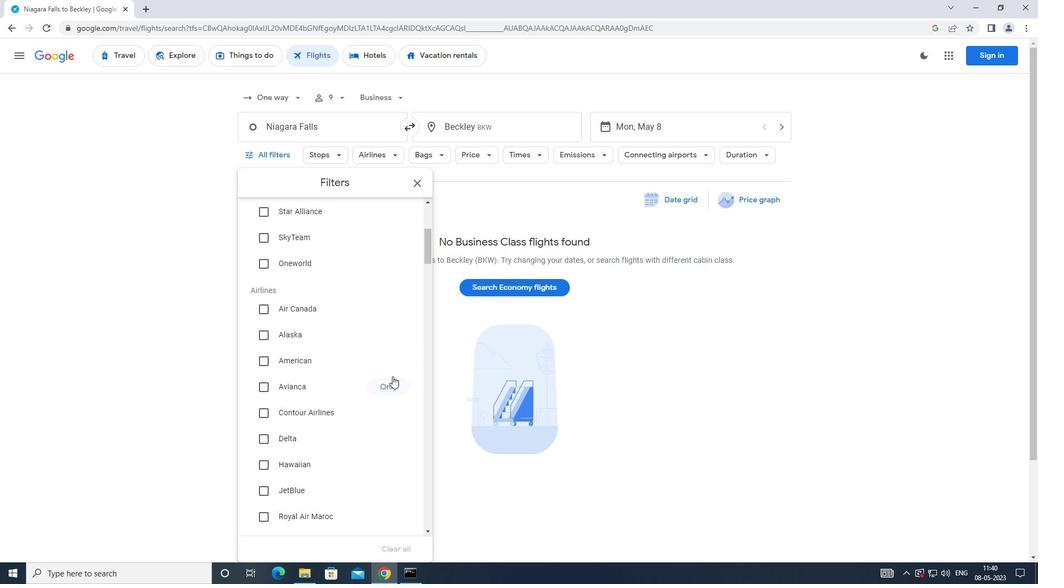 
Action: Mouse scrolled (392, 375) with delta (0, 0)
Screenshot: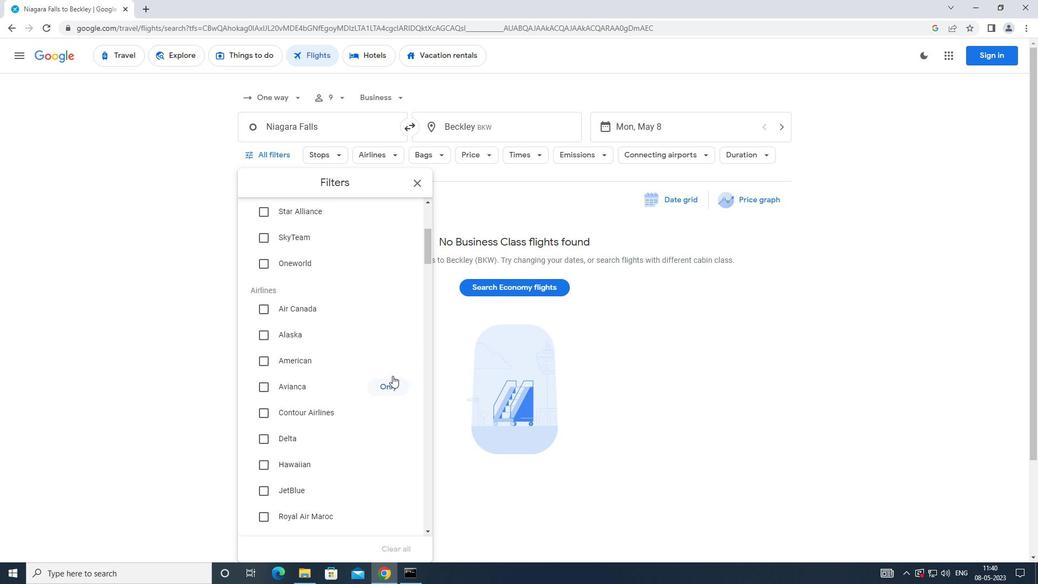
Action: Mouse moved to (390, 369)
Screenshot: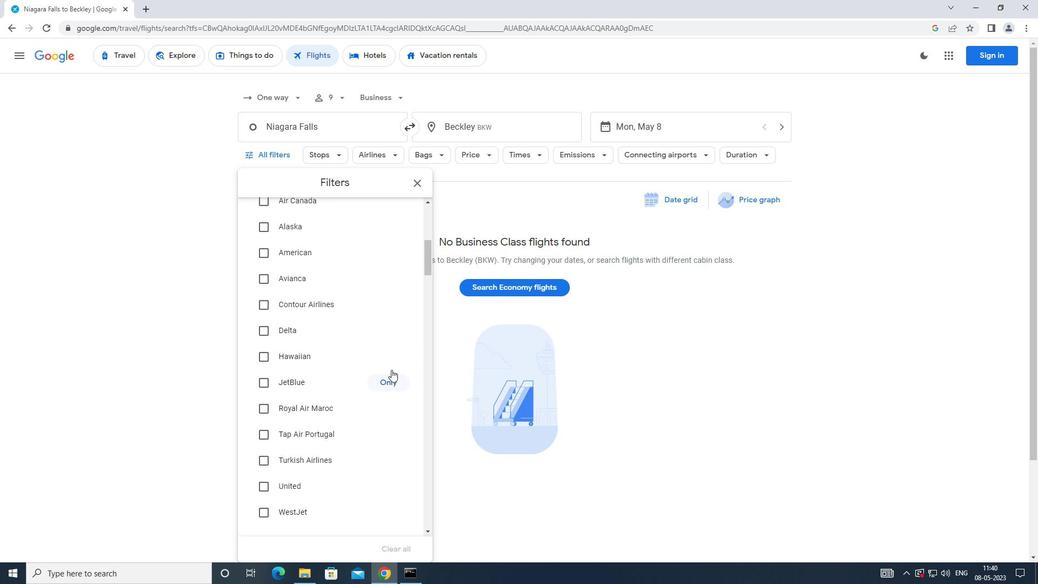 
Action: Mouse scrolled (390, 368) with delta (0, 0)
Screenshot: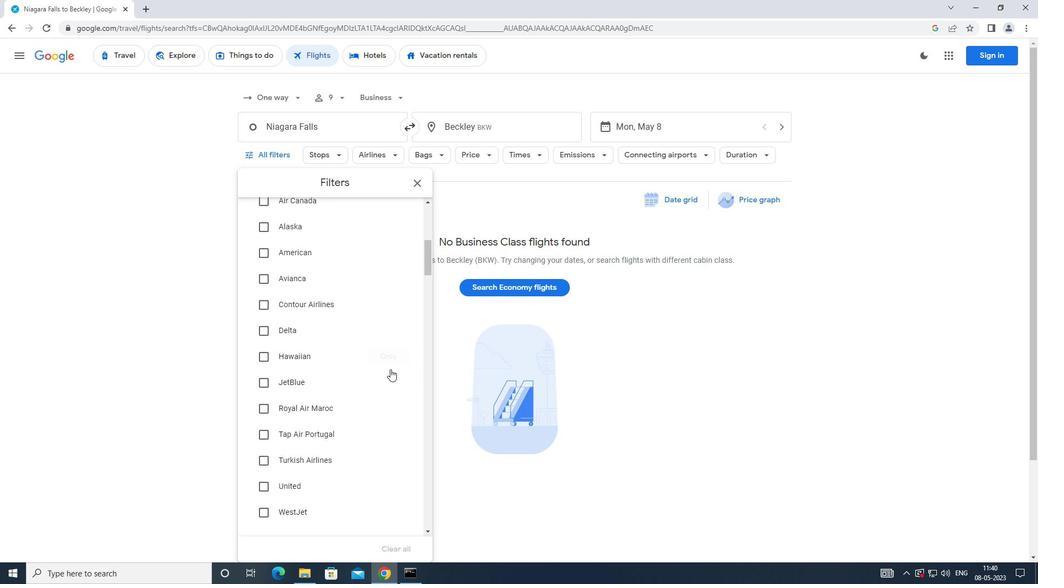 
Action: Mouse scrolled (390, 368) with delta (0, 0)
Screenshot: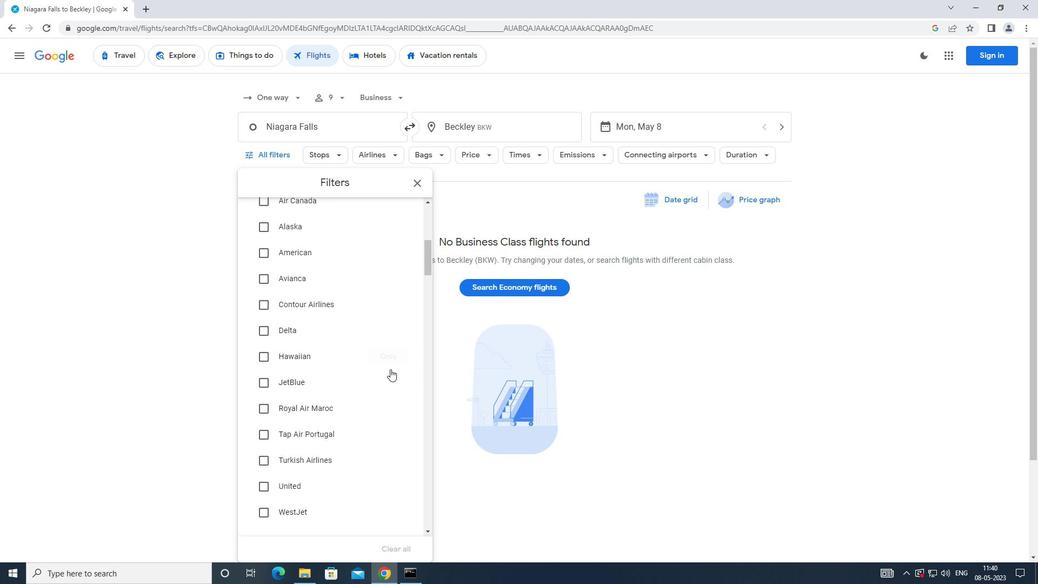 
Action: Mouse scrolled (390, 368) with delta (0, 0)
Screenshot: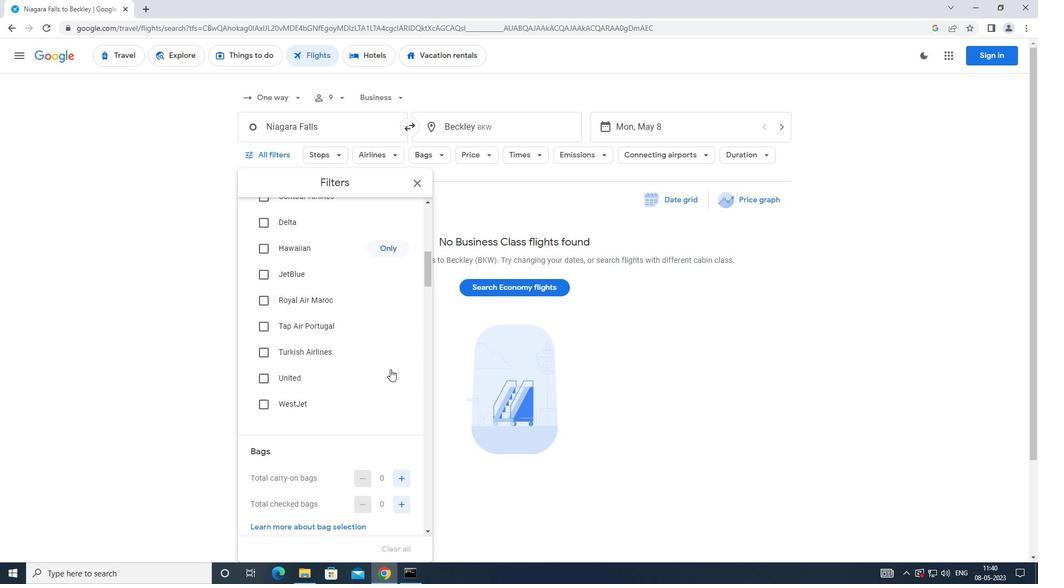
Action: Mouse scrolled (390, 368) with delta (0, 0)
Screenshot: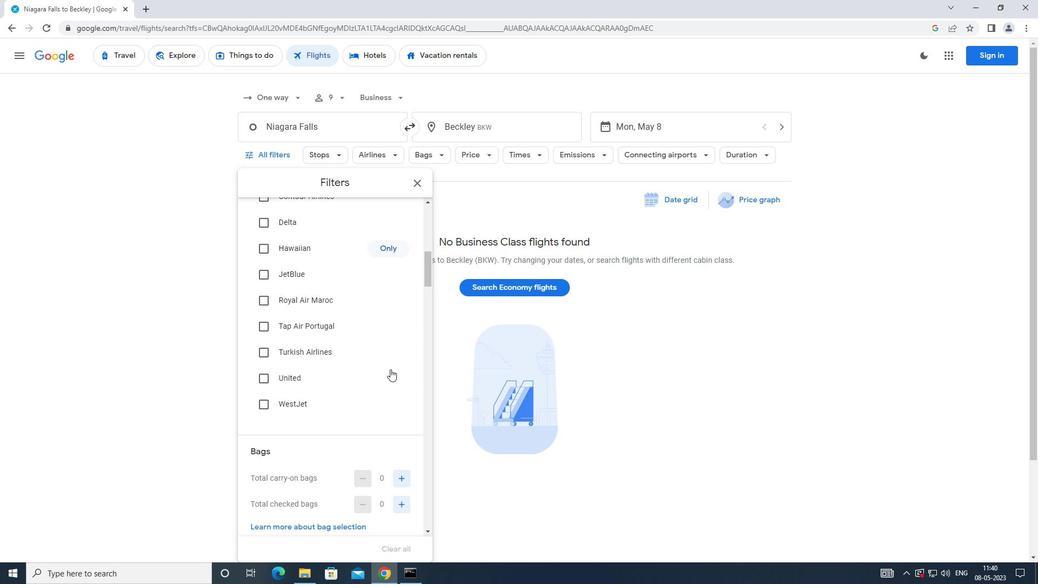 
Action: Mouse moved to (402, 393)
Screenshot: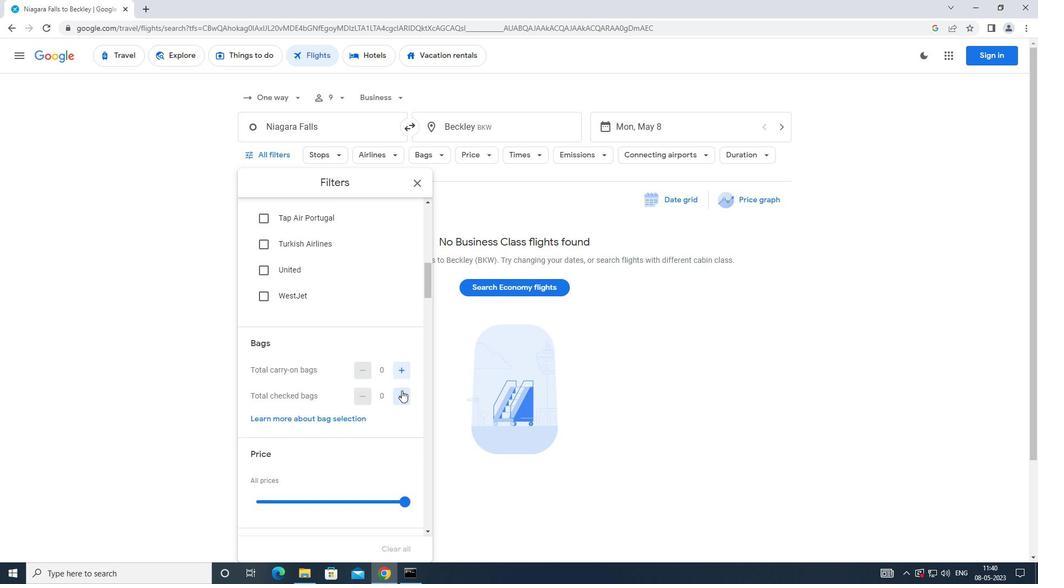 
Action: Mouse pressed left at (402, 393)
Screenshot: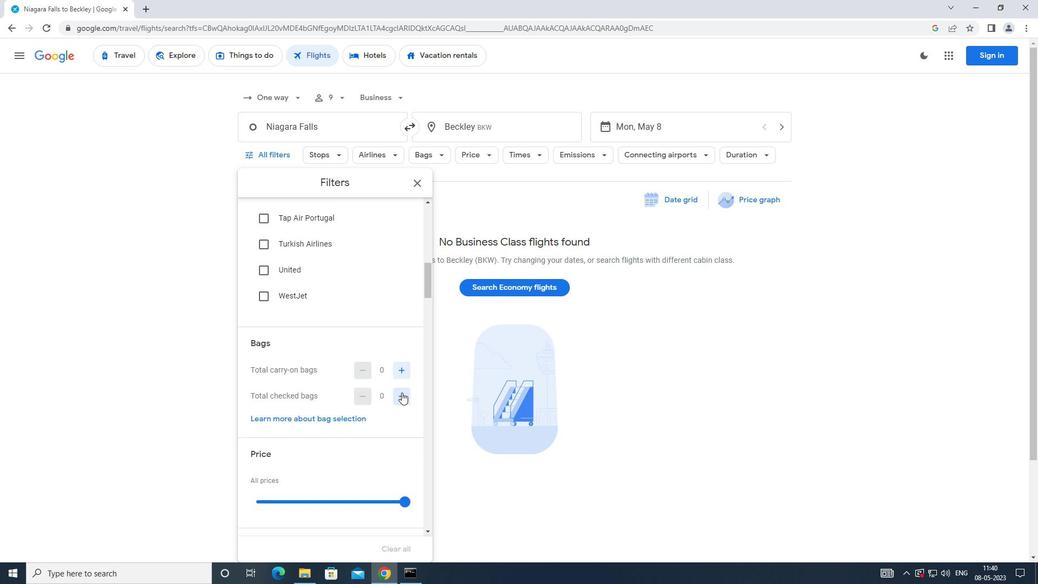 
Action: Mouse pressed left at (402, 393)
Screenshot: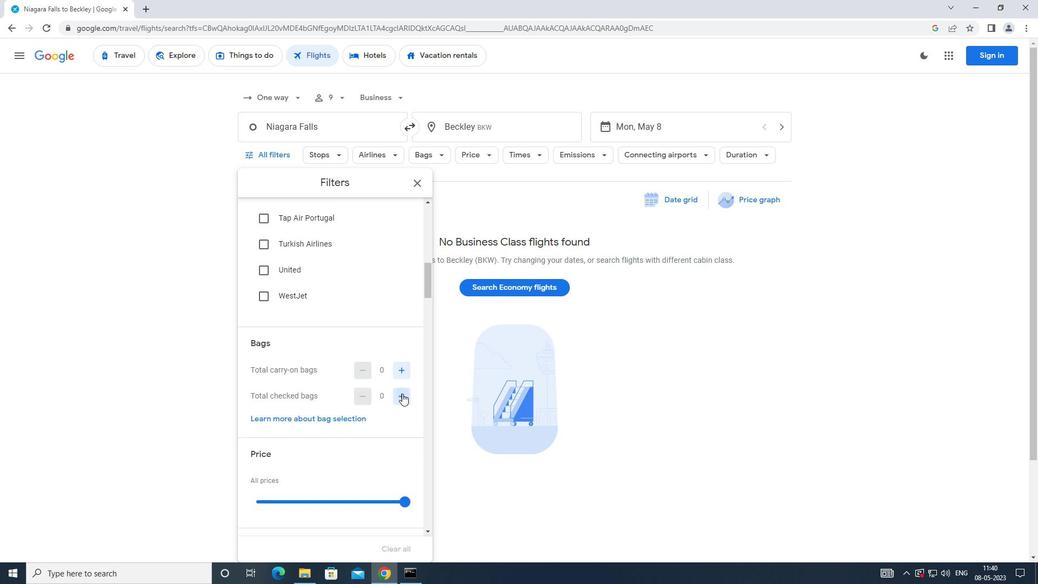 
Action: Mouse moved to (397, 383)
Screenshot: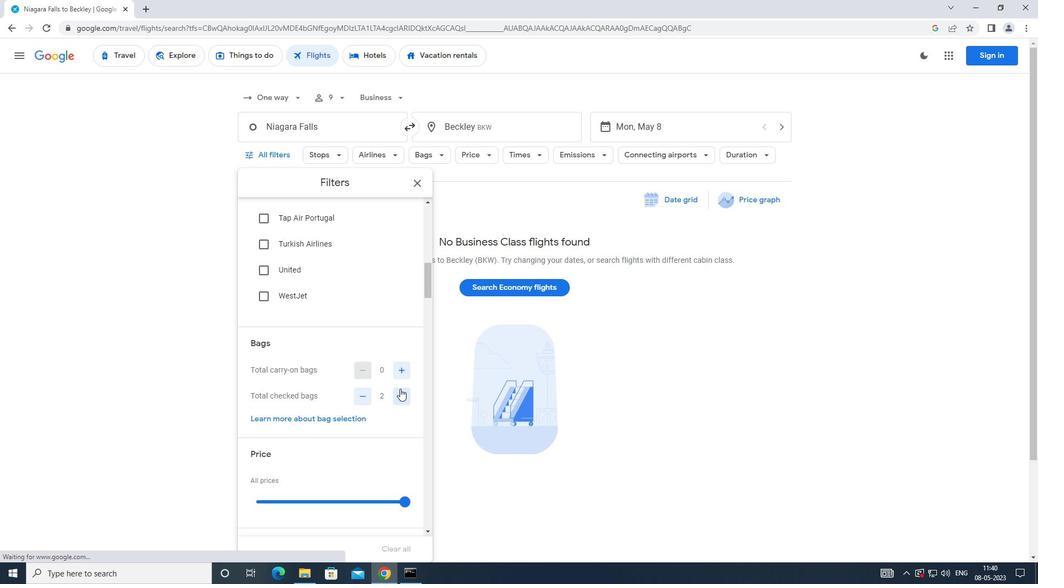 
Action: Mouse scrolled (397, 382) with delta (0, 0)
Screenshot: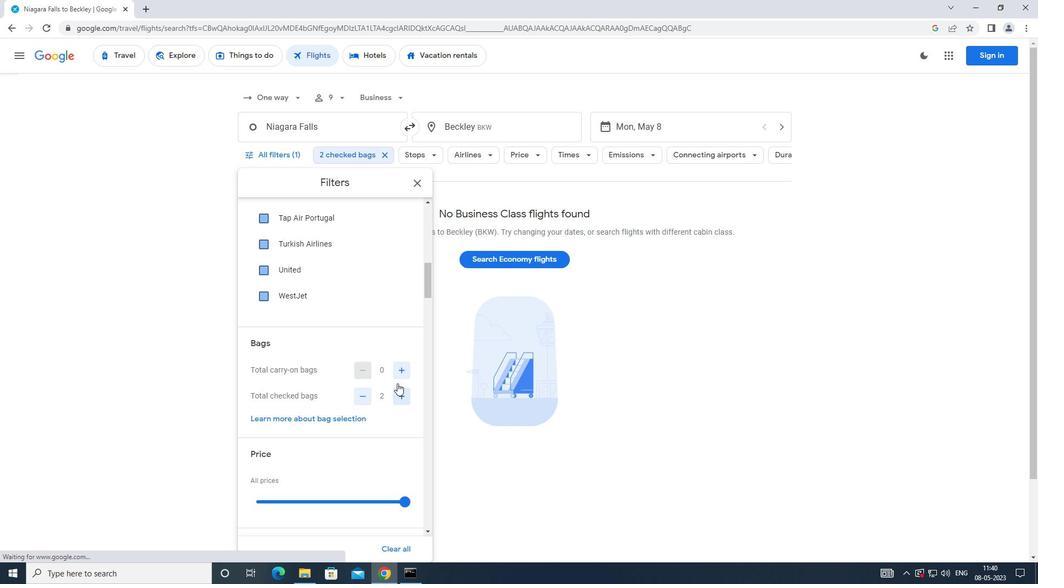 
Action: Mouse scrolled (397, 382) with delta (0, 0)
Screenshot: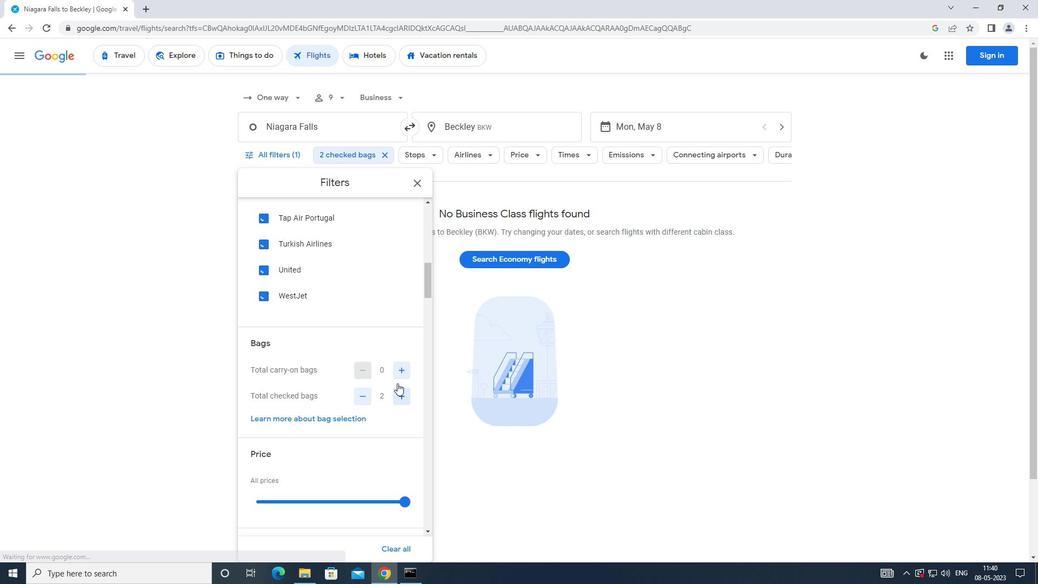 
Action: Mouse moved to (406, 392)
Screenshot: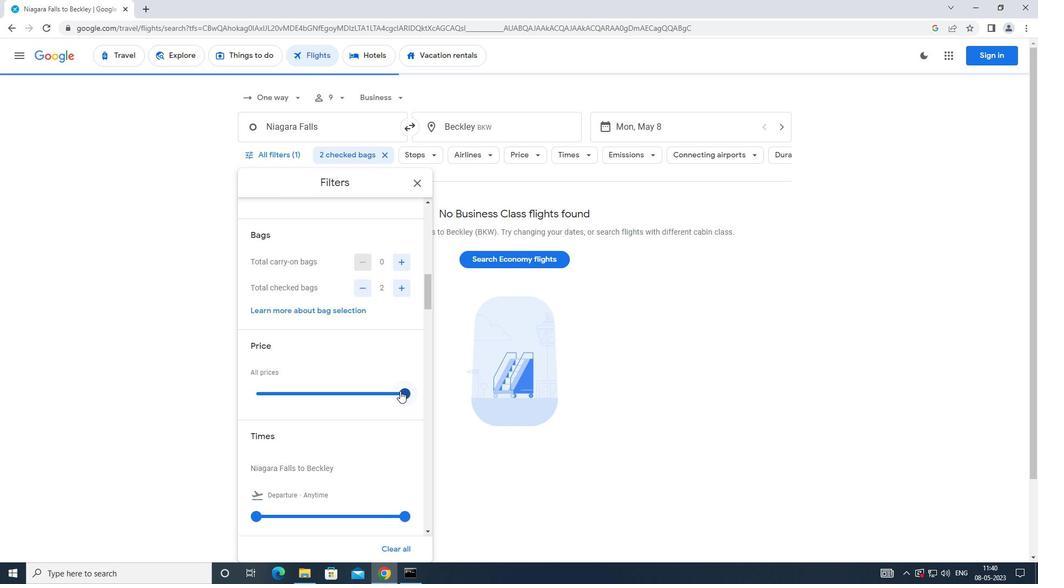 
Action: Mouse pressed left at (406, 392)
Screenshot: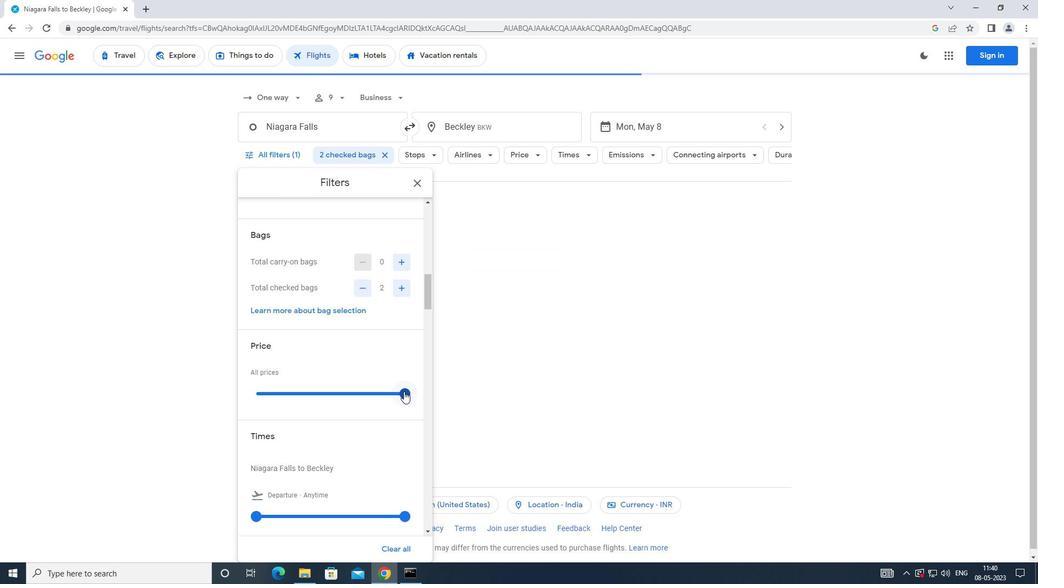 
Action: Mouse moved to (350, 370)
Screenshot: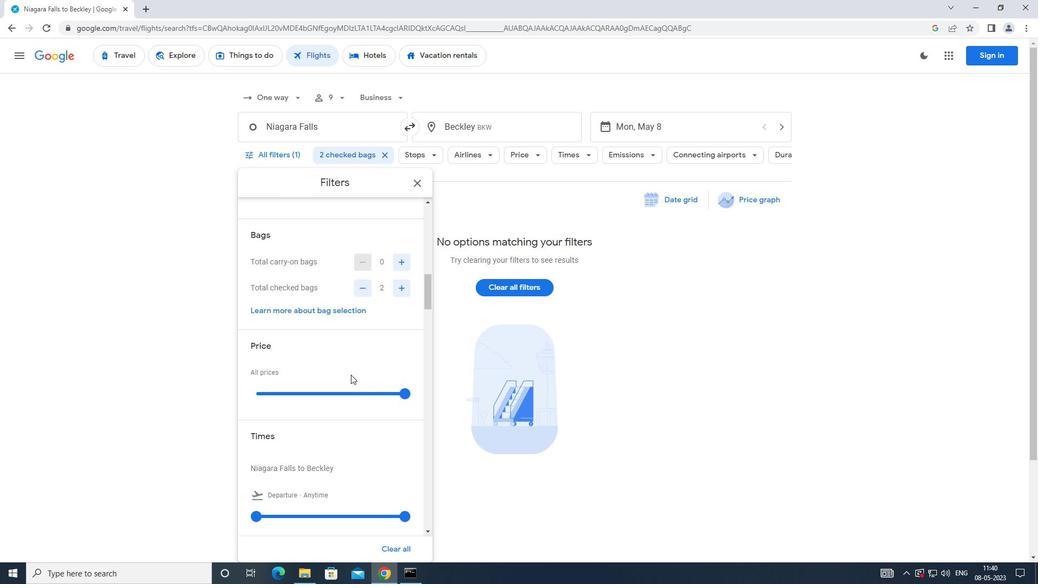 
Action: Mouse scrolled (350, 369) with delta (0, 0)
Screenshot: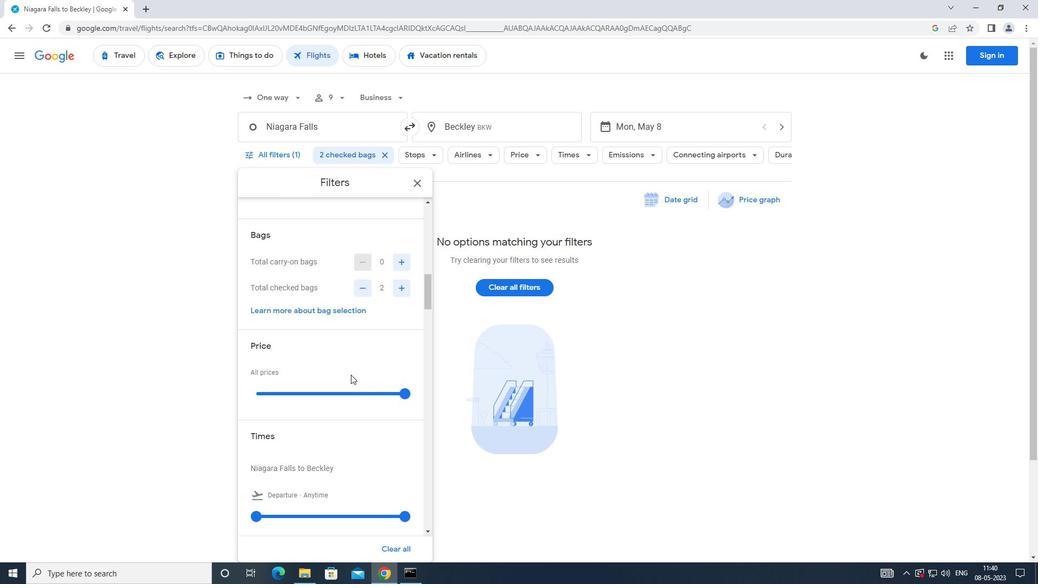 
Action: Mouse scrolled (350, 369) with delta (0, 0)
Screenshot: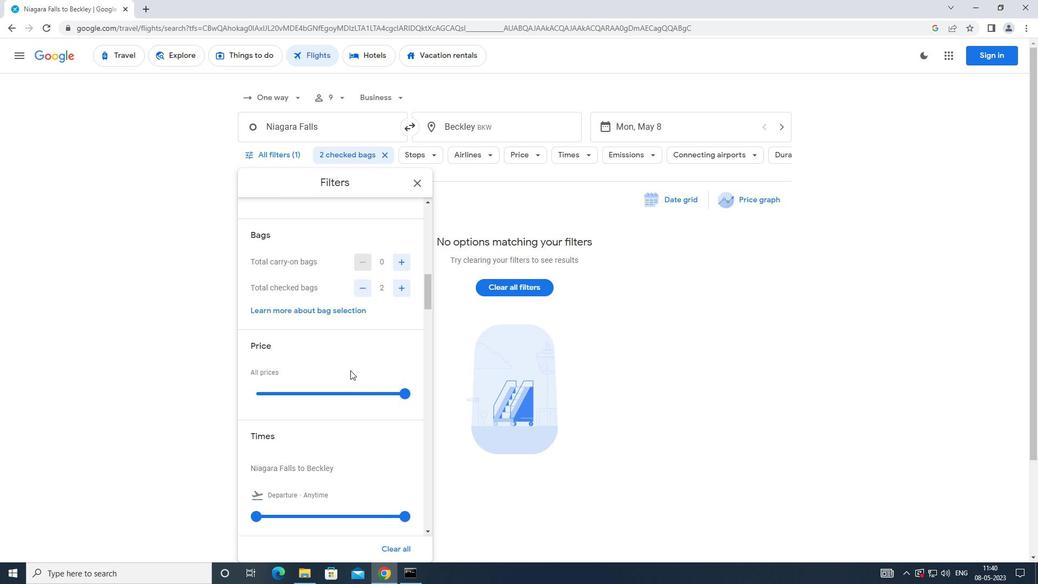 
Action: Mouse moved to (349, 370)
Screenshot: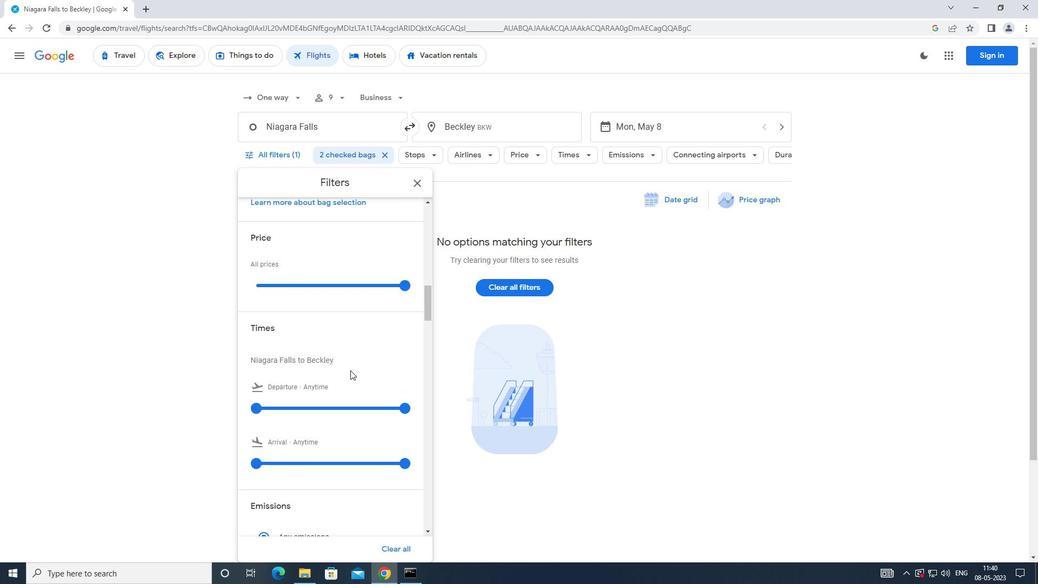 
Action: Mouse scrolled (349, 369) with delta (0, 0)
Screenshot: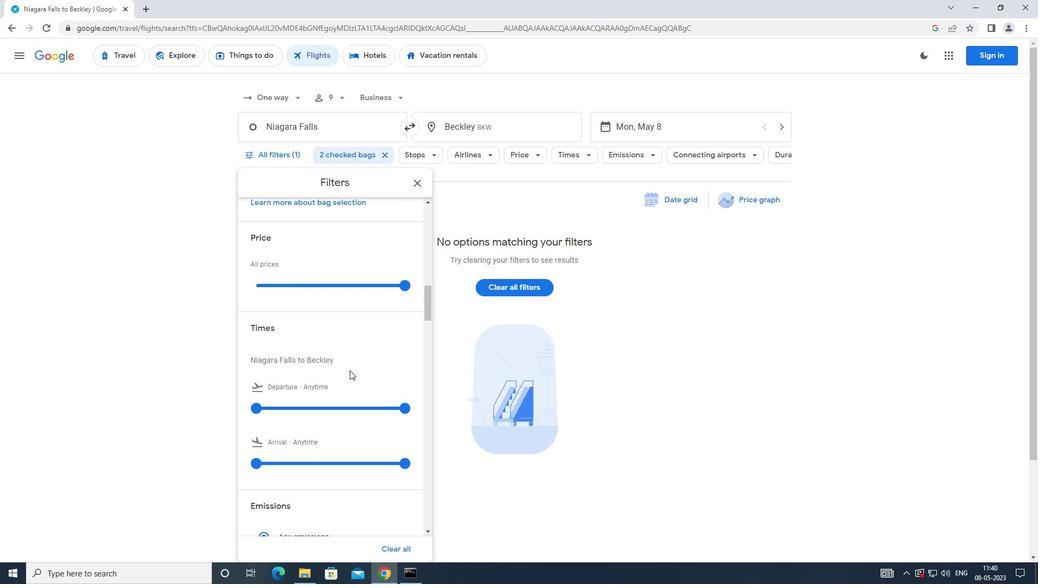 
Action: Mouse moved to (253, 352)
Screenshot: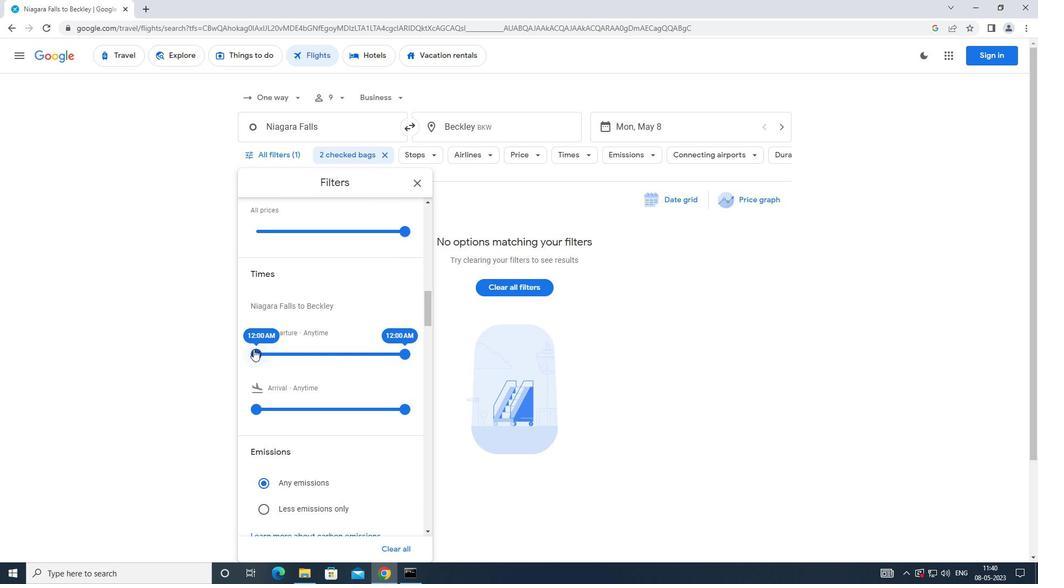 
Action: Mouse pressed left at (253, 352)
Screenshot: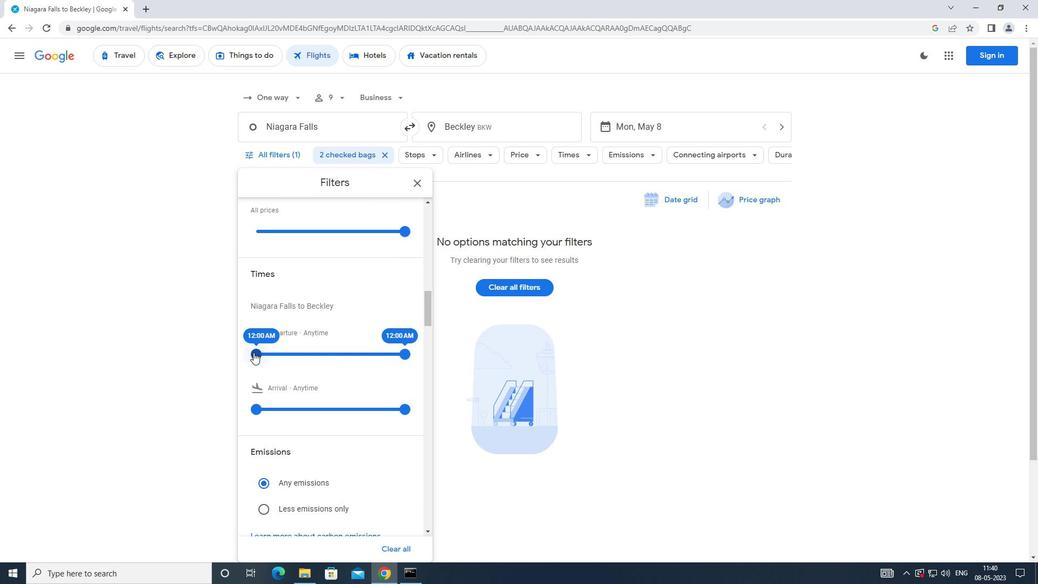 
Action: Mouse moved to (369, 354)
Screenshot: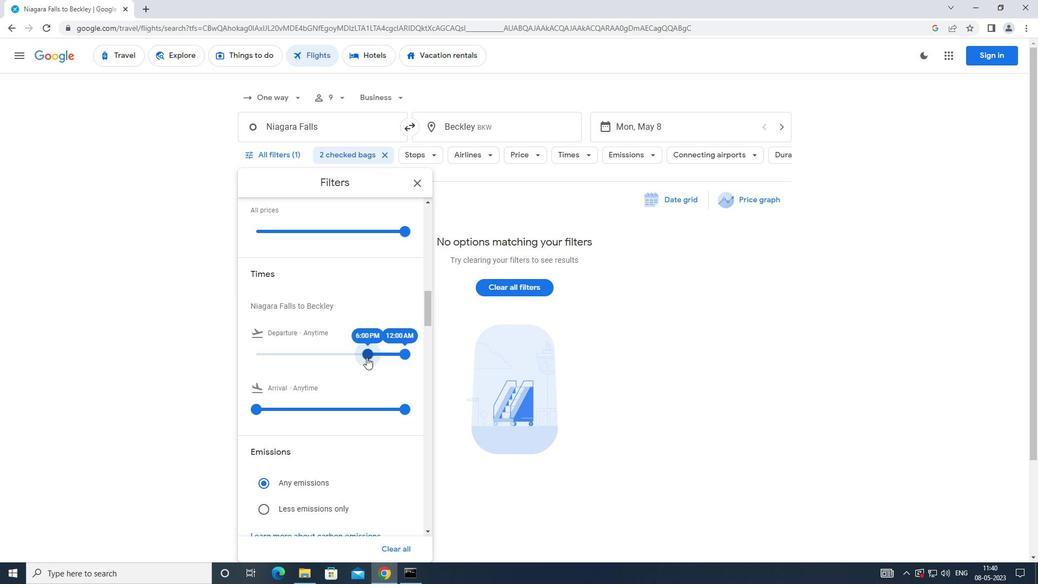 
Action: Mouse pressed left at (369, 354)
Screenshot: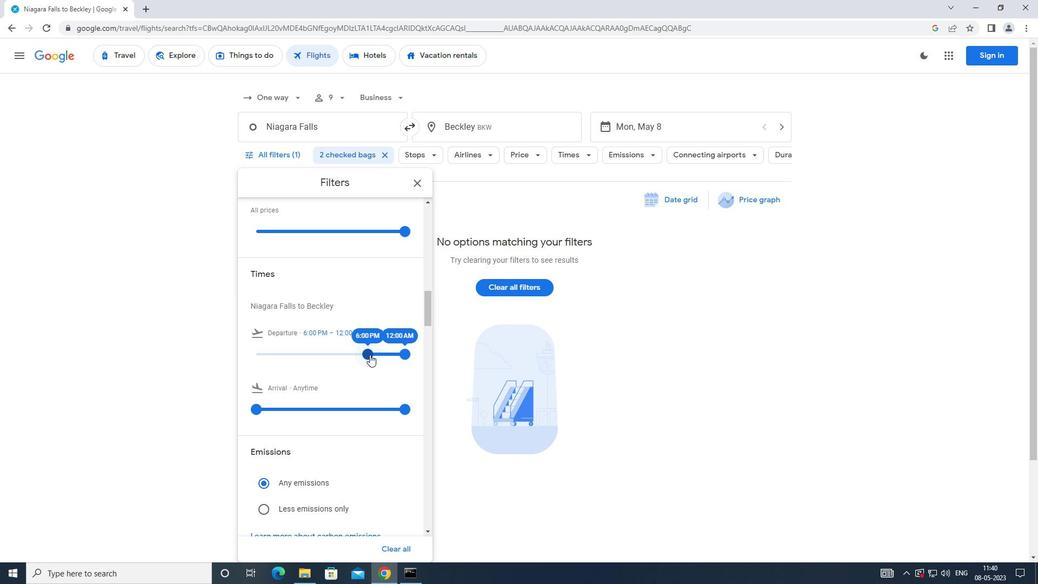 
Action: Mouse moved to (402, 352)
Screenshot: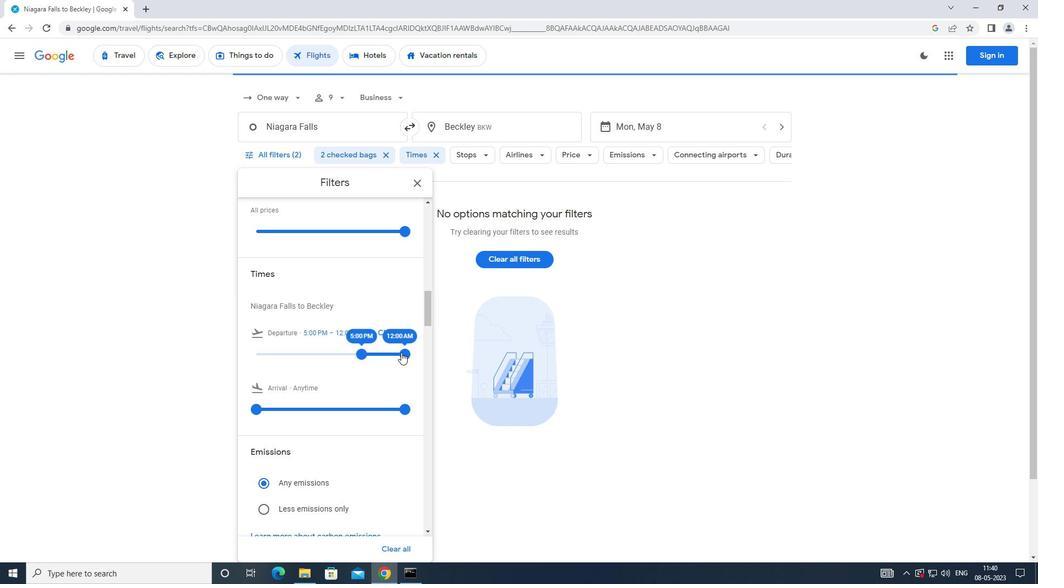 
Action: Mouse pressed left at (402, 352)
Screenshot: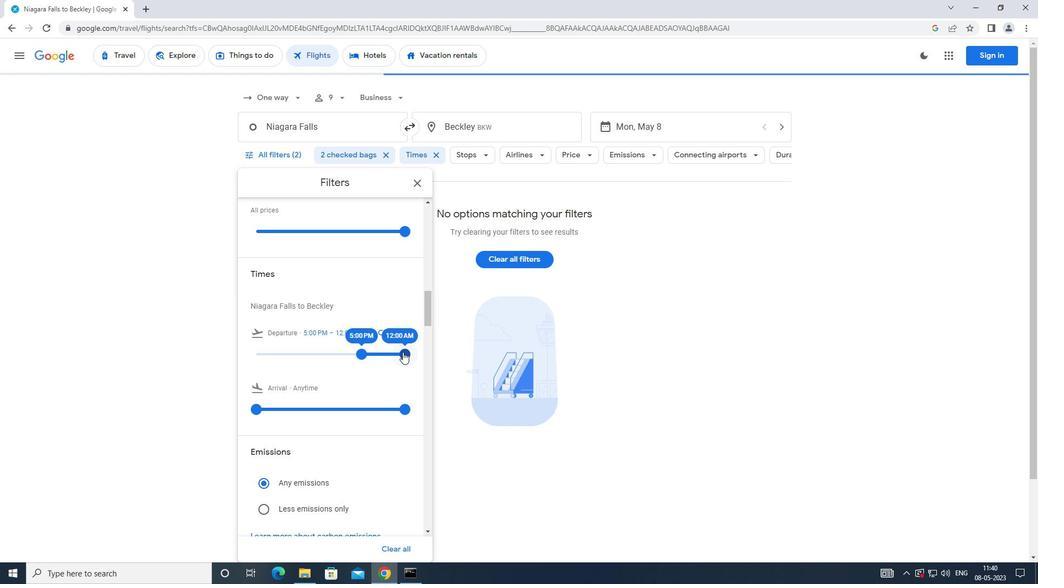 
Action: Mouse moved to (411, 184)
Screenshot: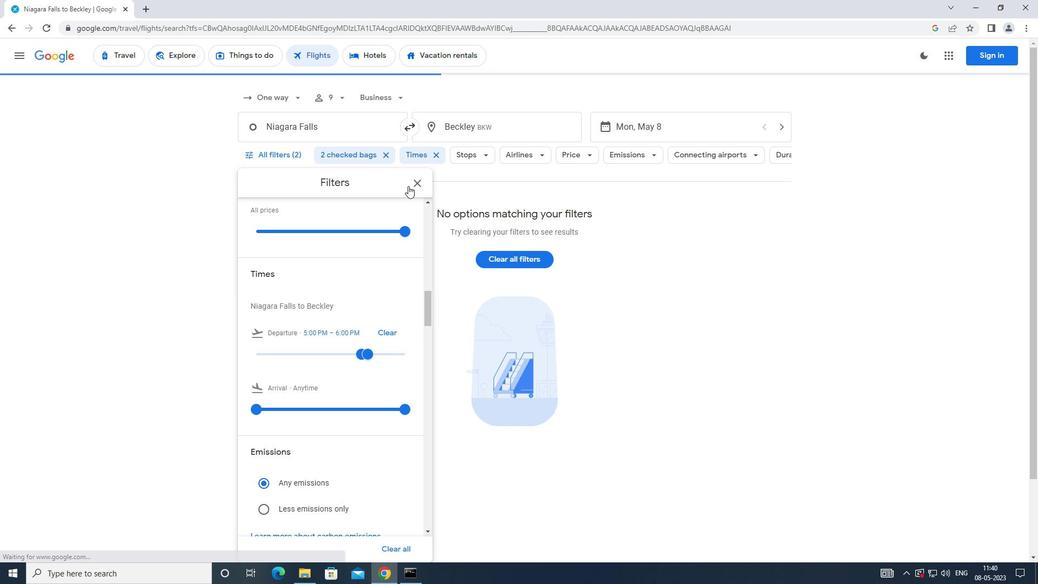 
Action: Mouse pressed left at (411, 184)
Screenshot: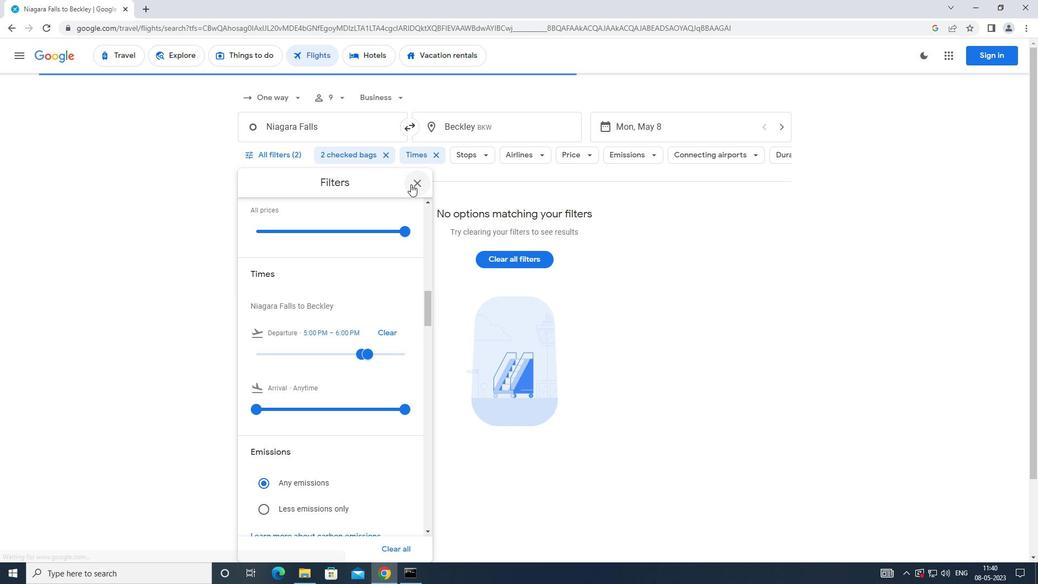 
Action: Mouse moved to (411, 184)
Screenshot: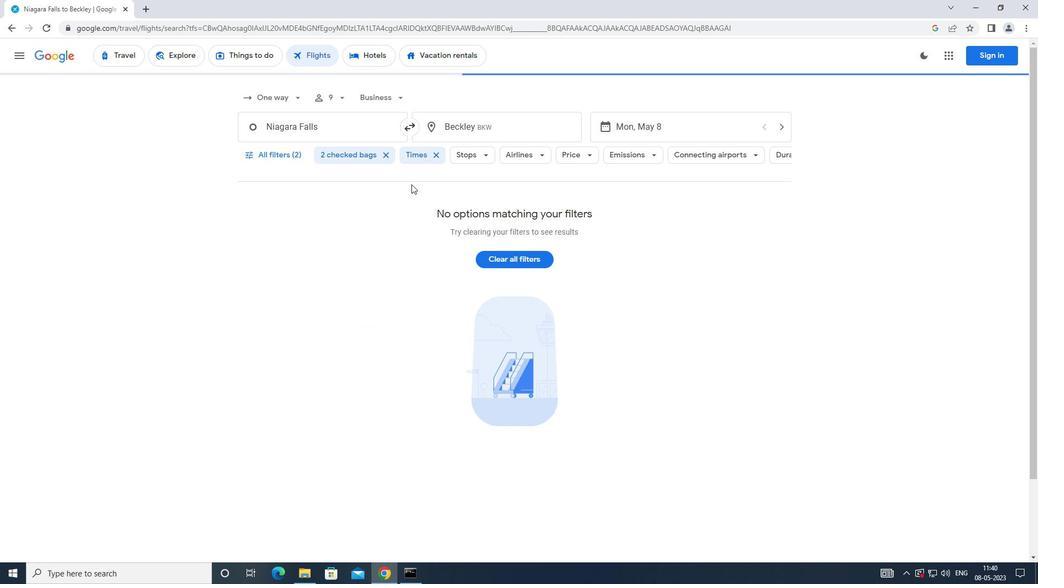 
